 Task: Create a due date automation trigger when advanced on, 2 hours after a card is due add dates with an incomplete due date.
Action: Mouse moved to (1201, 347)
Screenshot: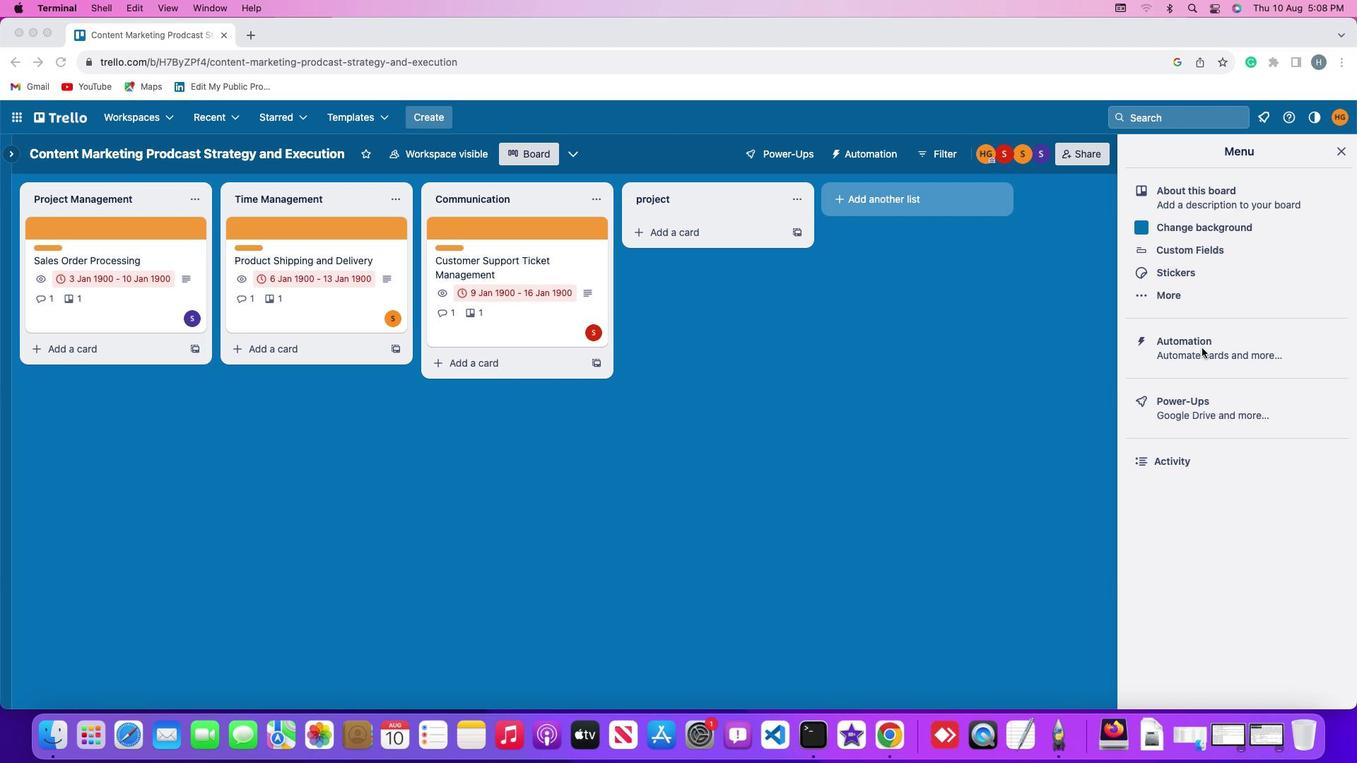 
Action: Mouse pressed left at (1201, 347)
Screenshot: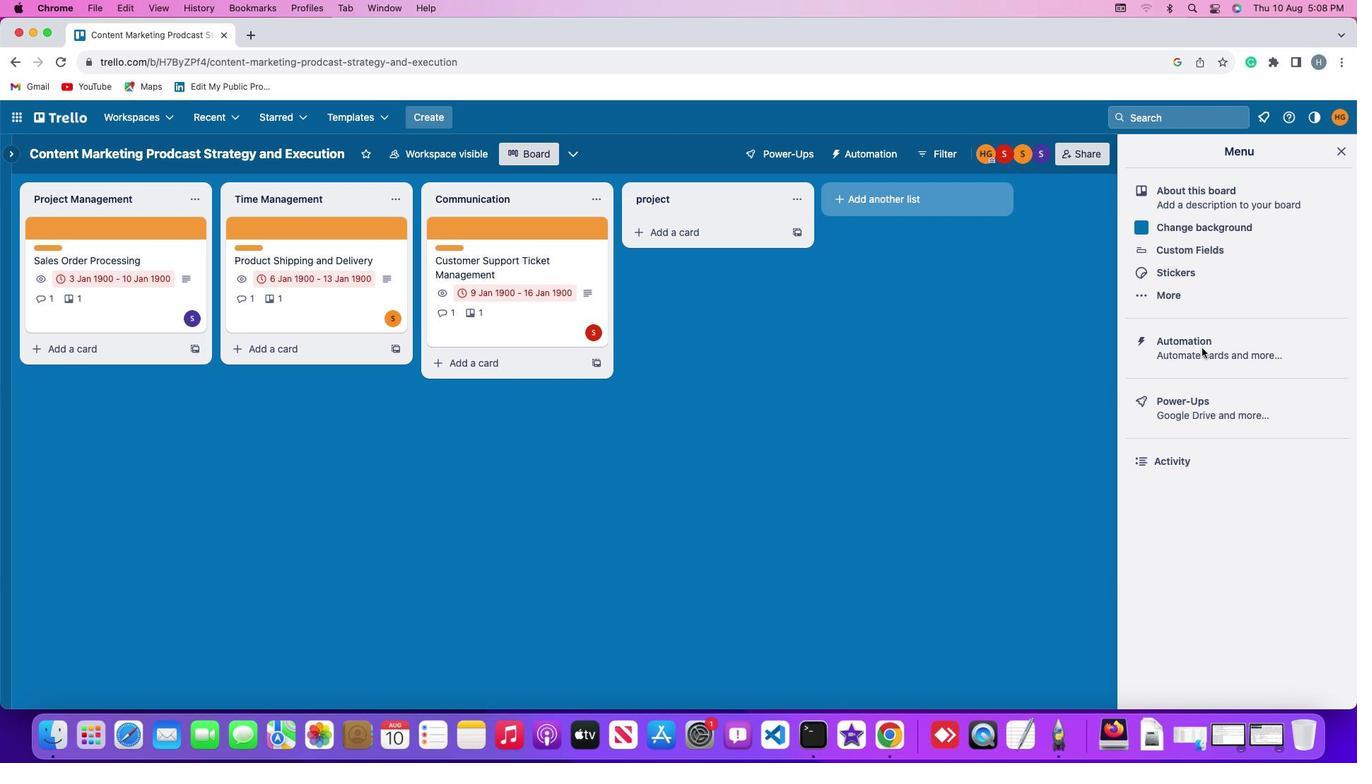 
Action: Mouse pressed left at (1201, 347)
Screenshot: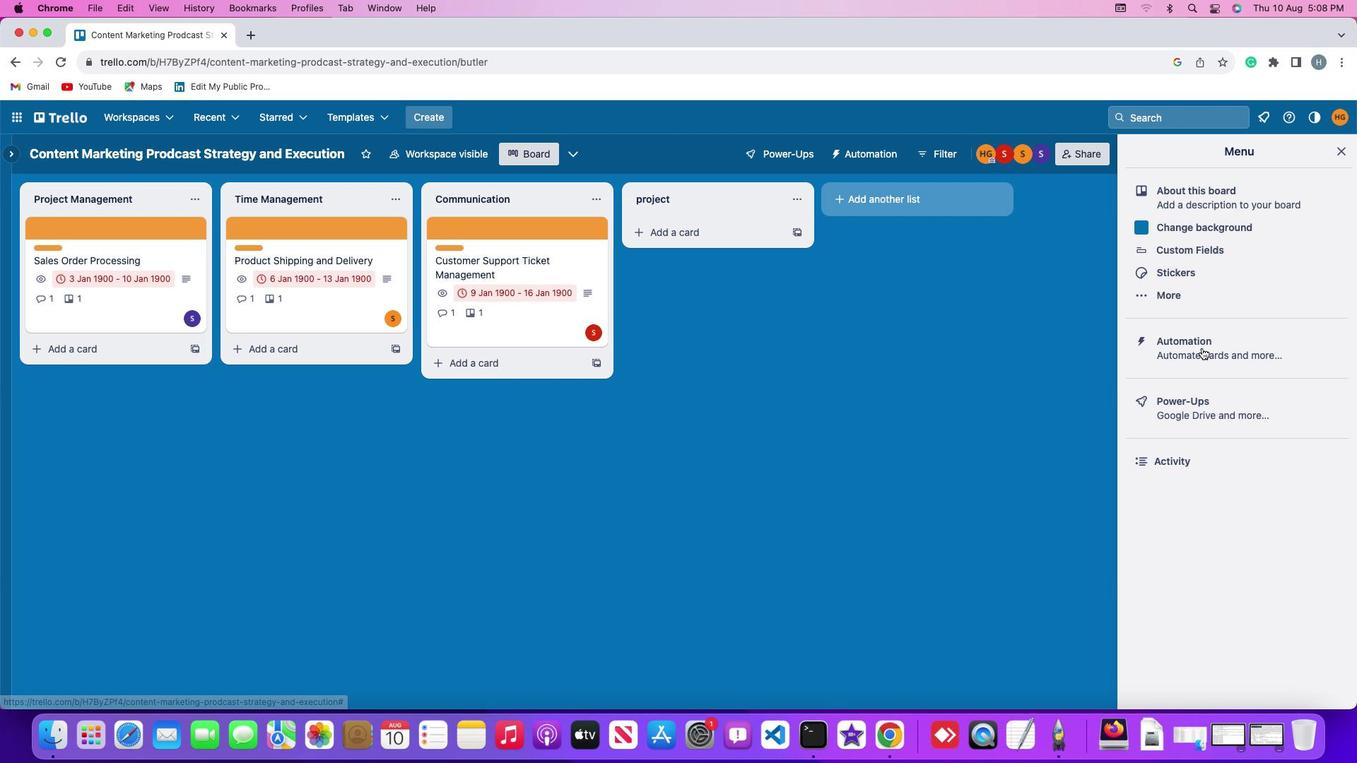 
Action: Mouse moved to (99, 339)
Screenshot: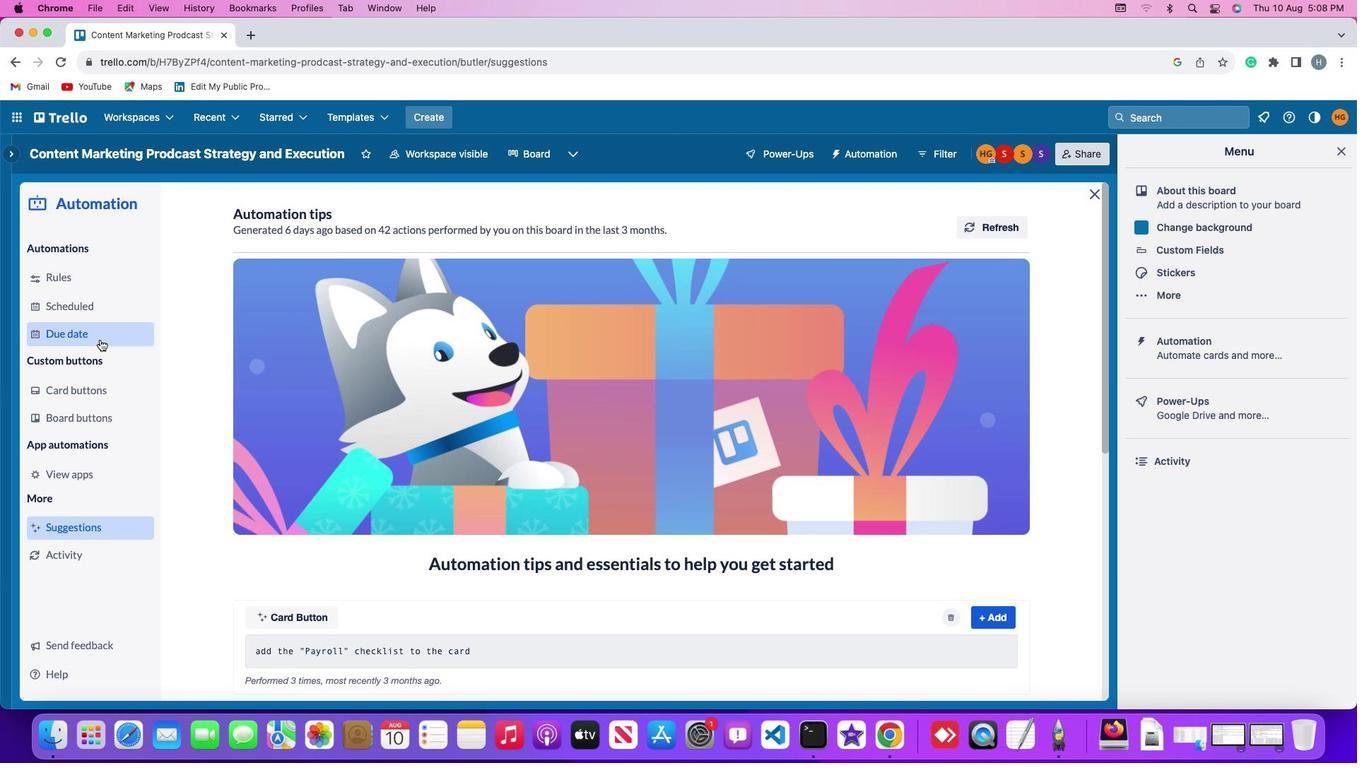 
Action: Mouse pressed left at (99, 339)
Screenshot: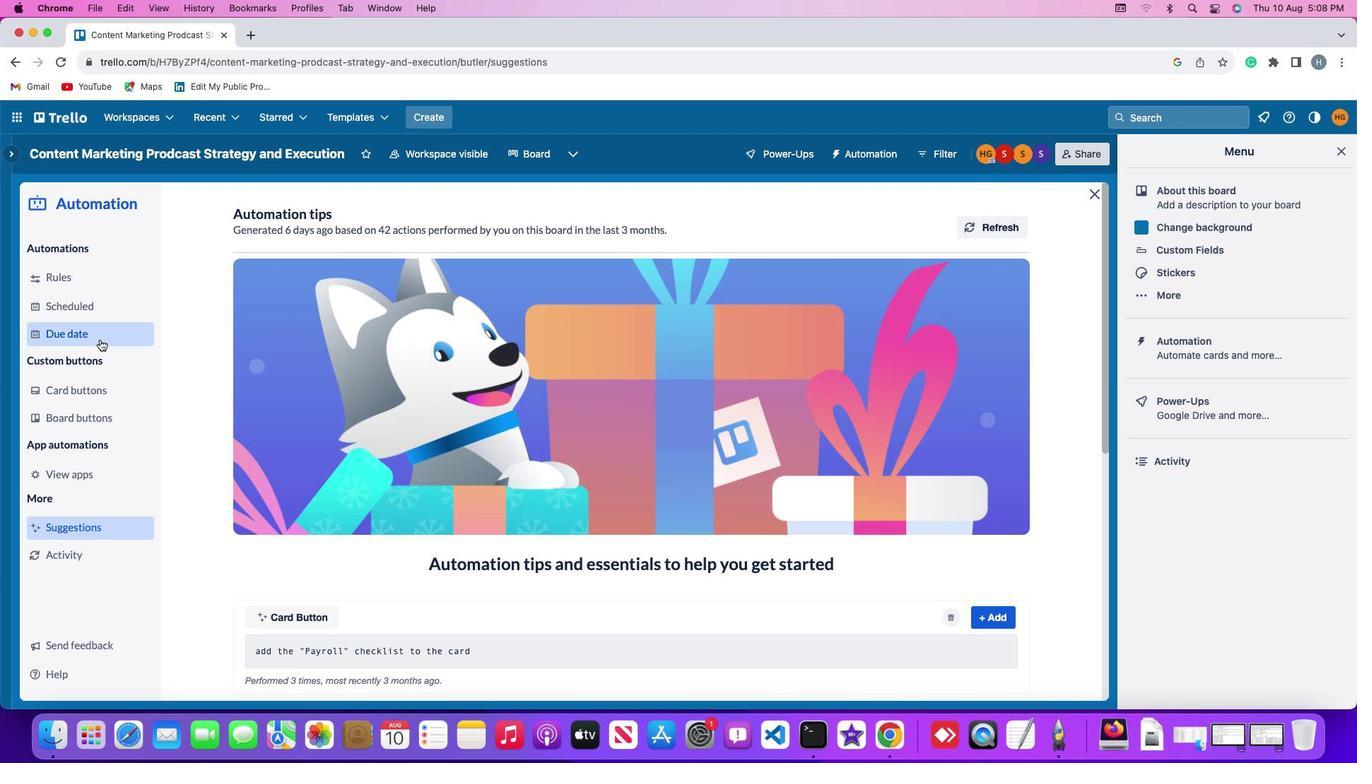 
Action: Mouse moved to (926, 219)
Screenshot: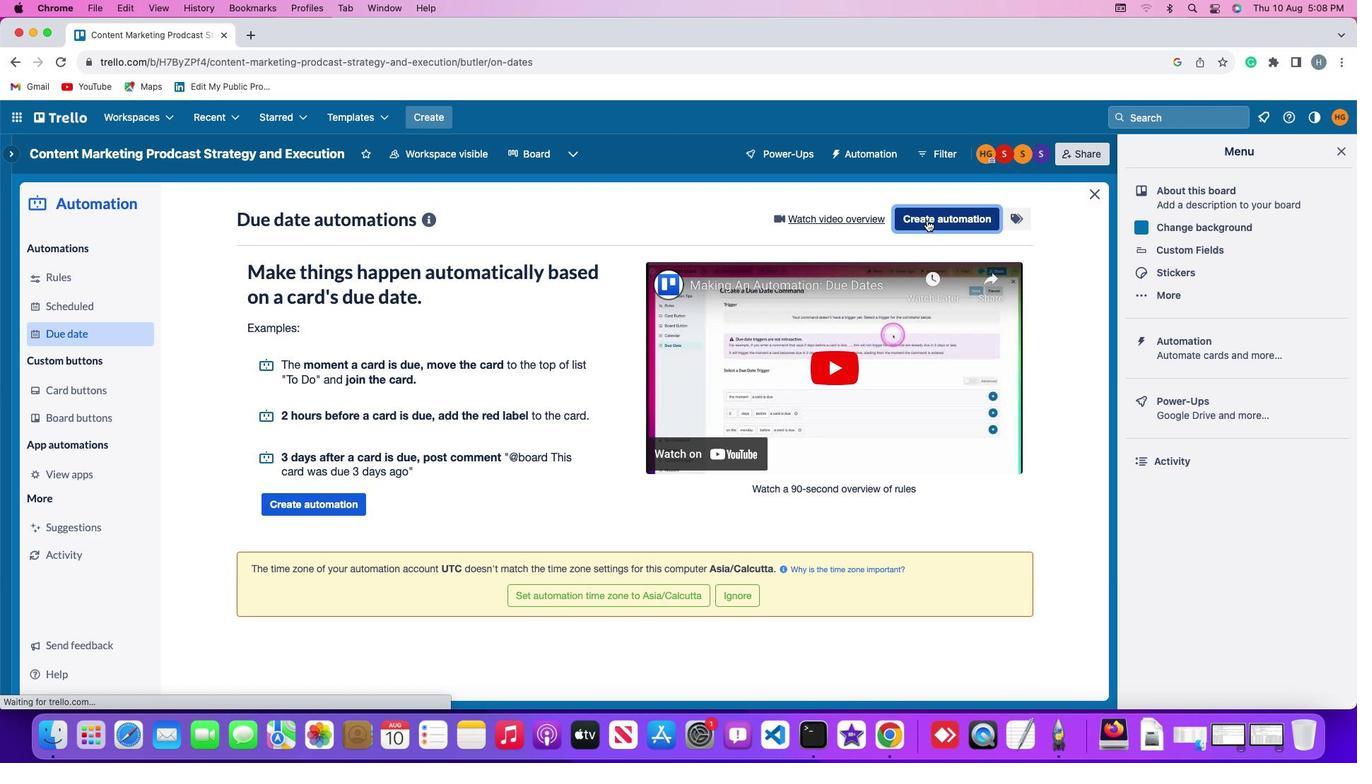
Action: Mouse pressed left at (926, 219)
Screenshot: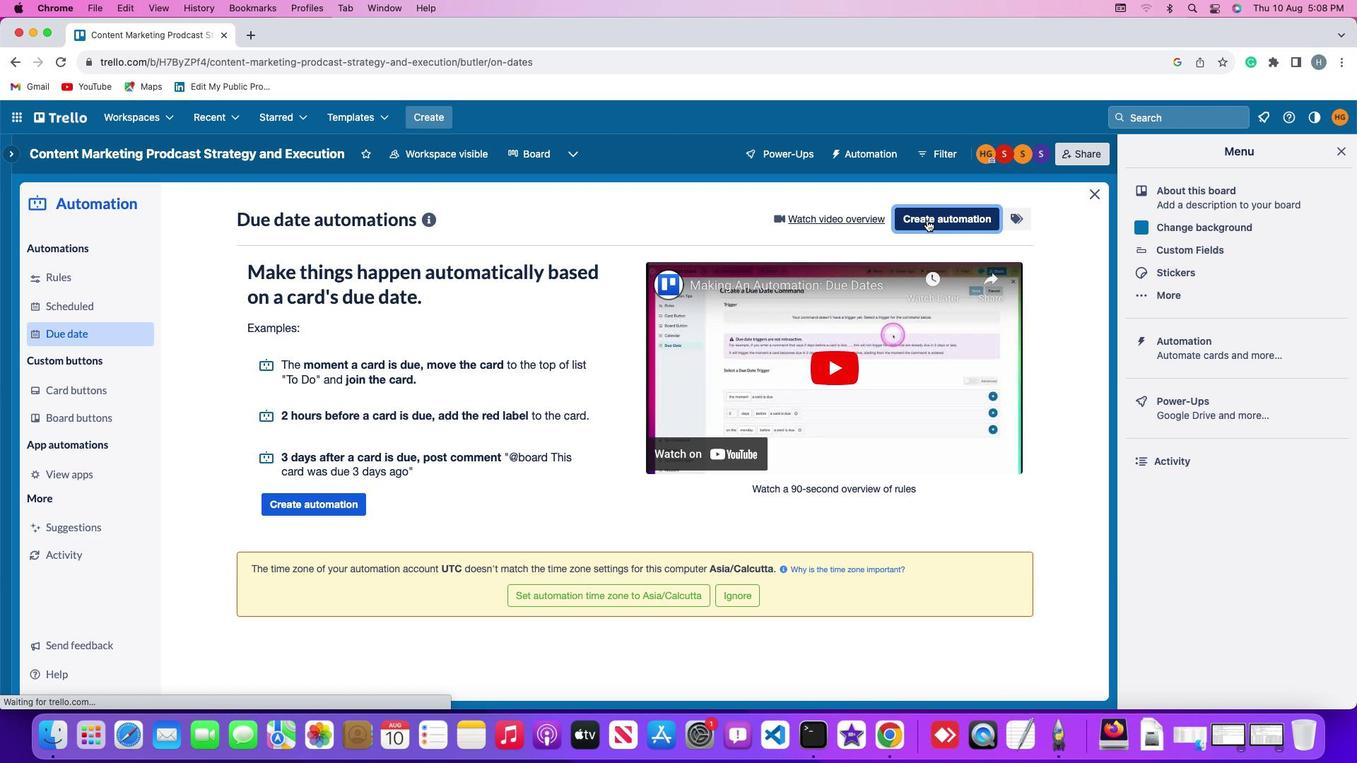 
Action: Mouse moved to (263, 352)
Screenshot: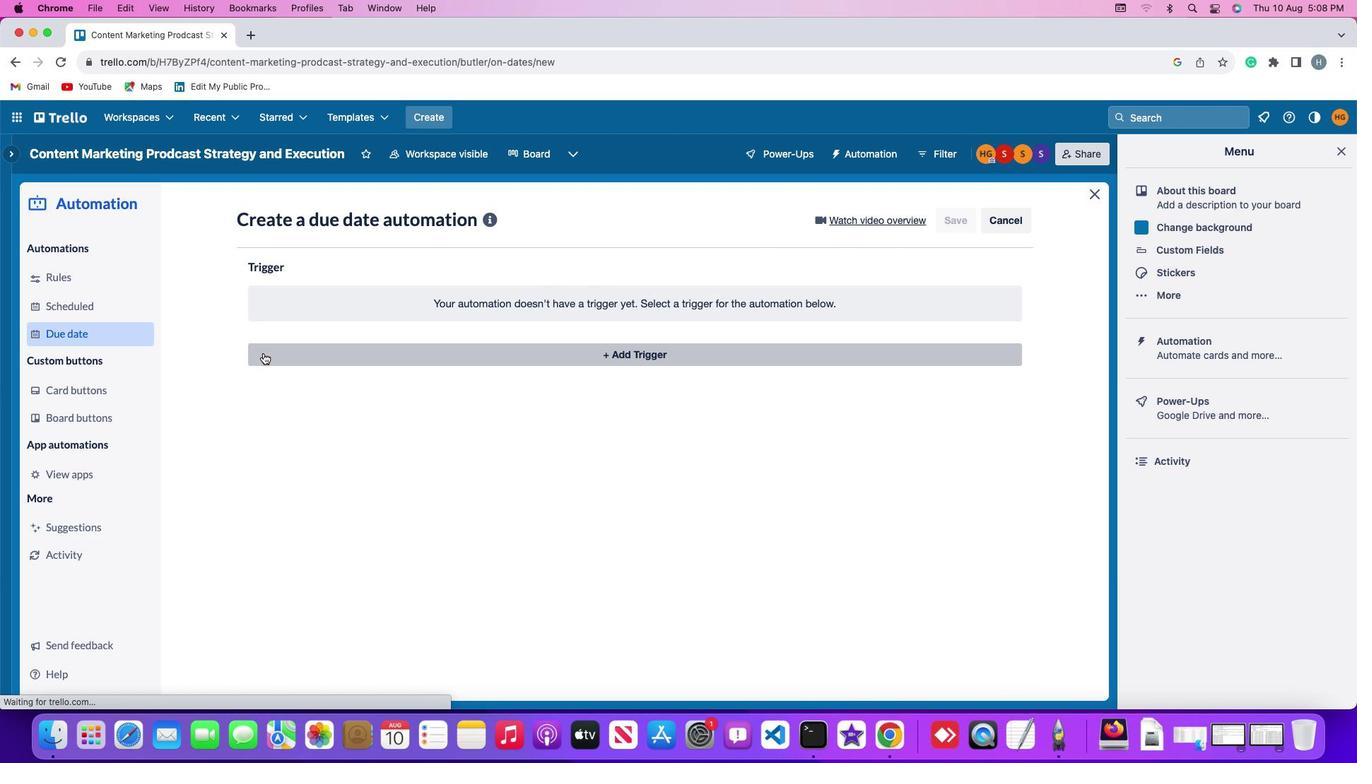 
Action: Mouse pressed left at (263, 352)
Screenshot: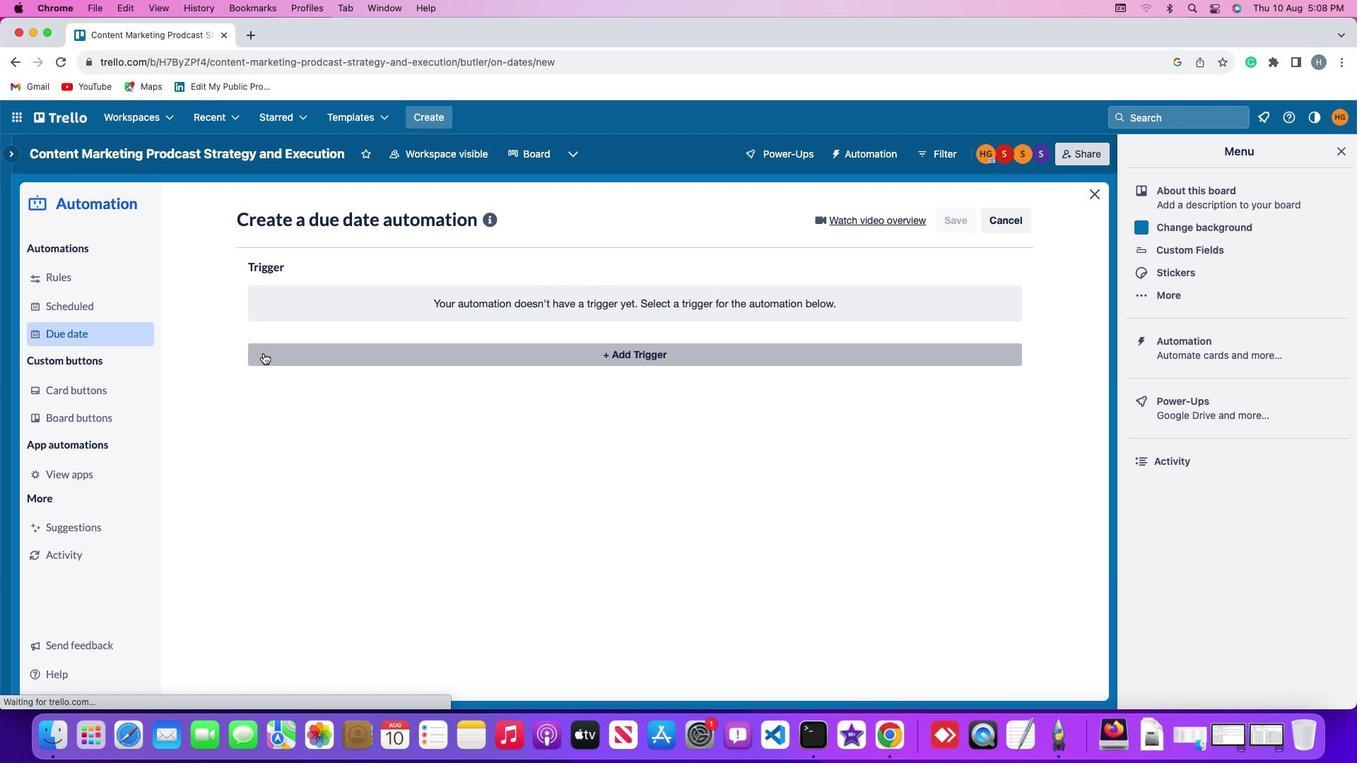 
Action: Mouse moved to (277, 570)
Screenshot: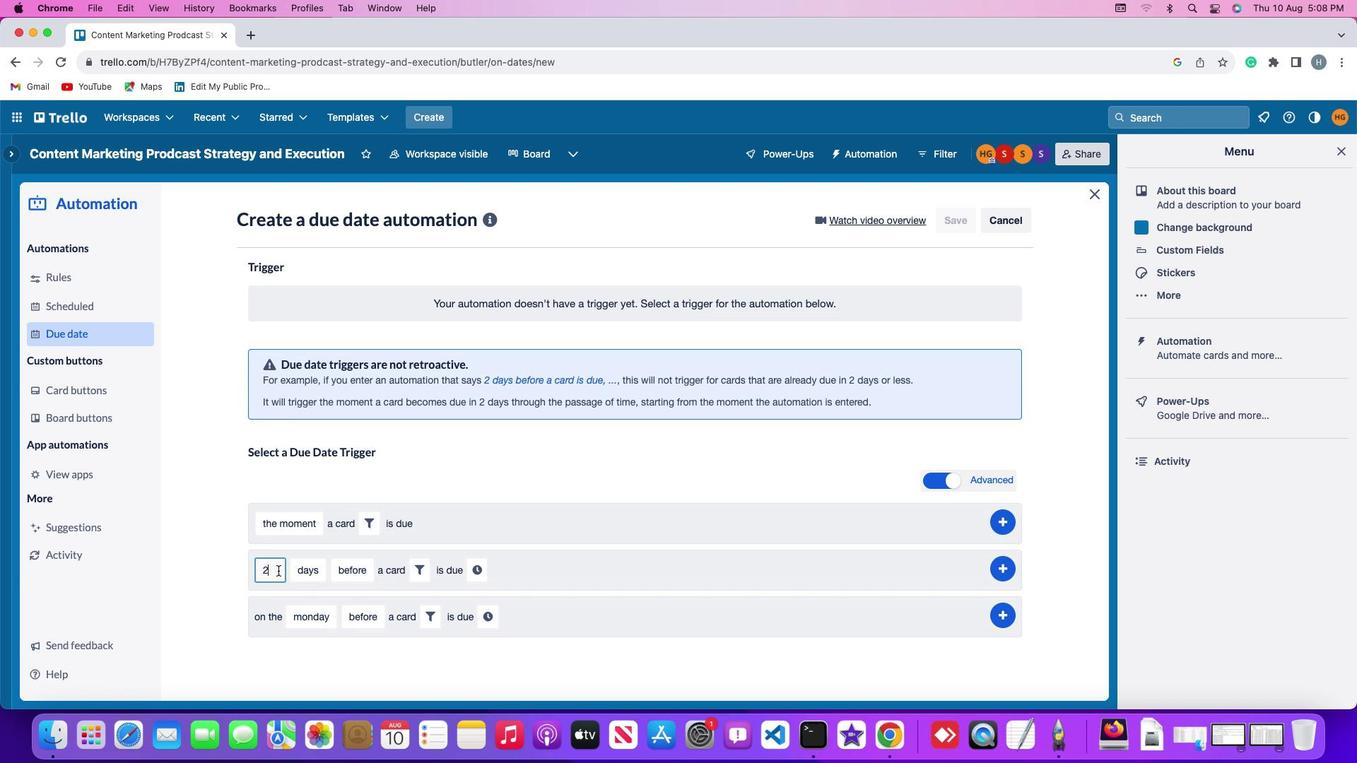 
Action: Mouse pressed left at (277, 570)
Screenshot: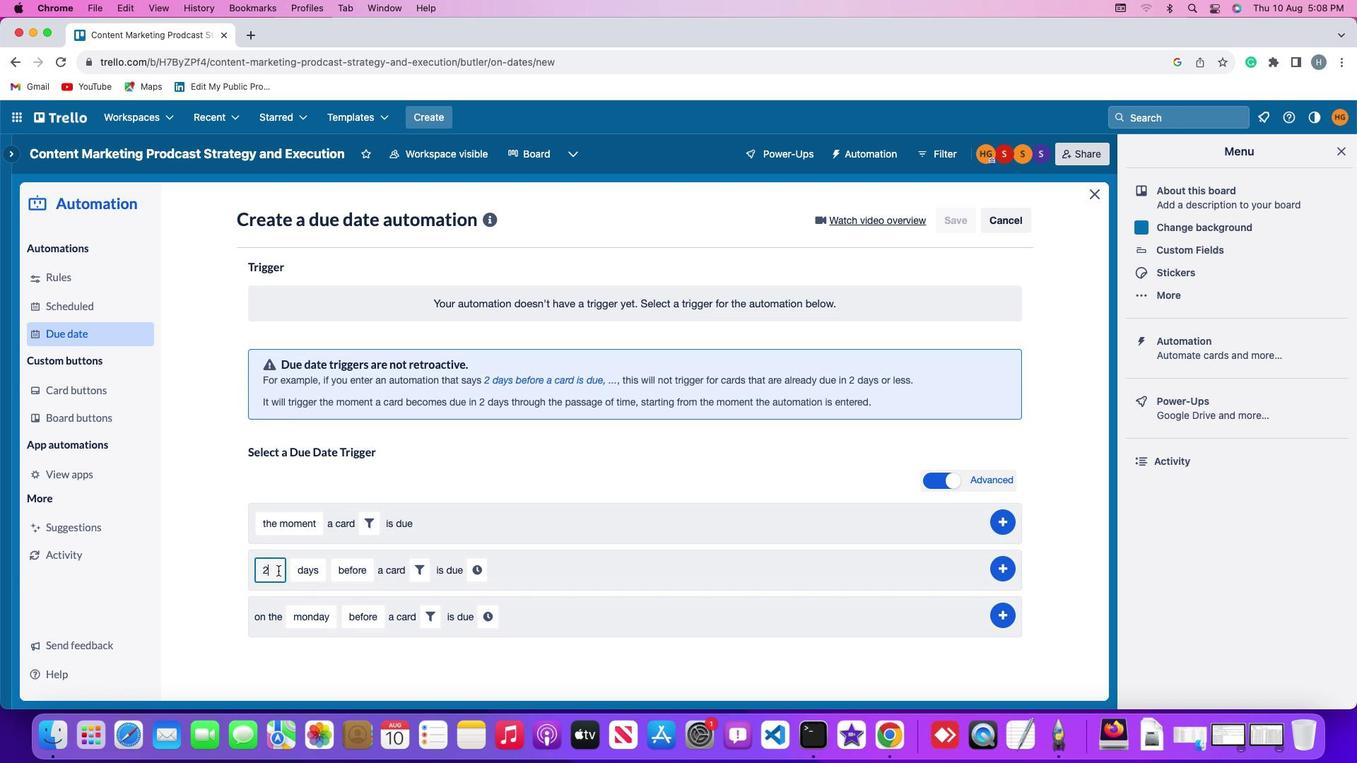 
Action: Key pressed Key.backspace
Screenshot: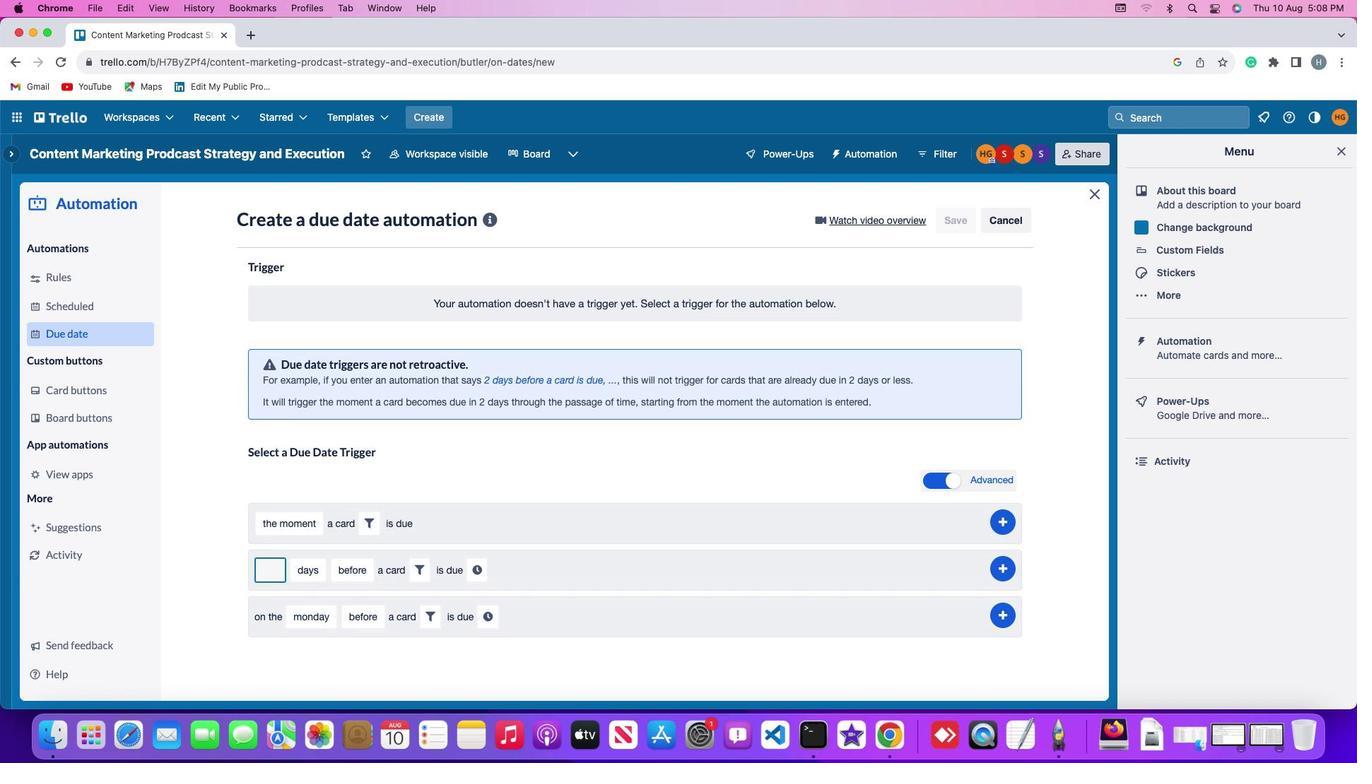 
Action: Mouse moved to (279, 570)
Screenshot: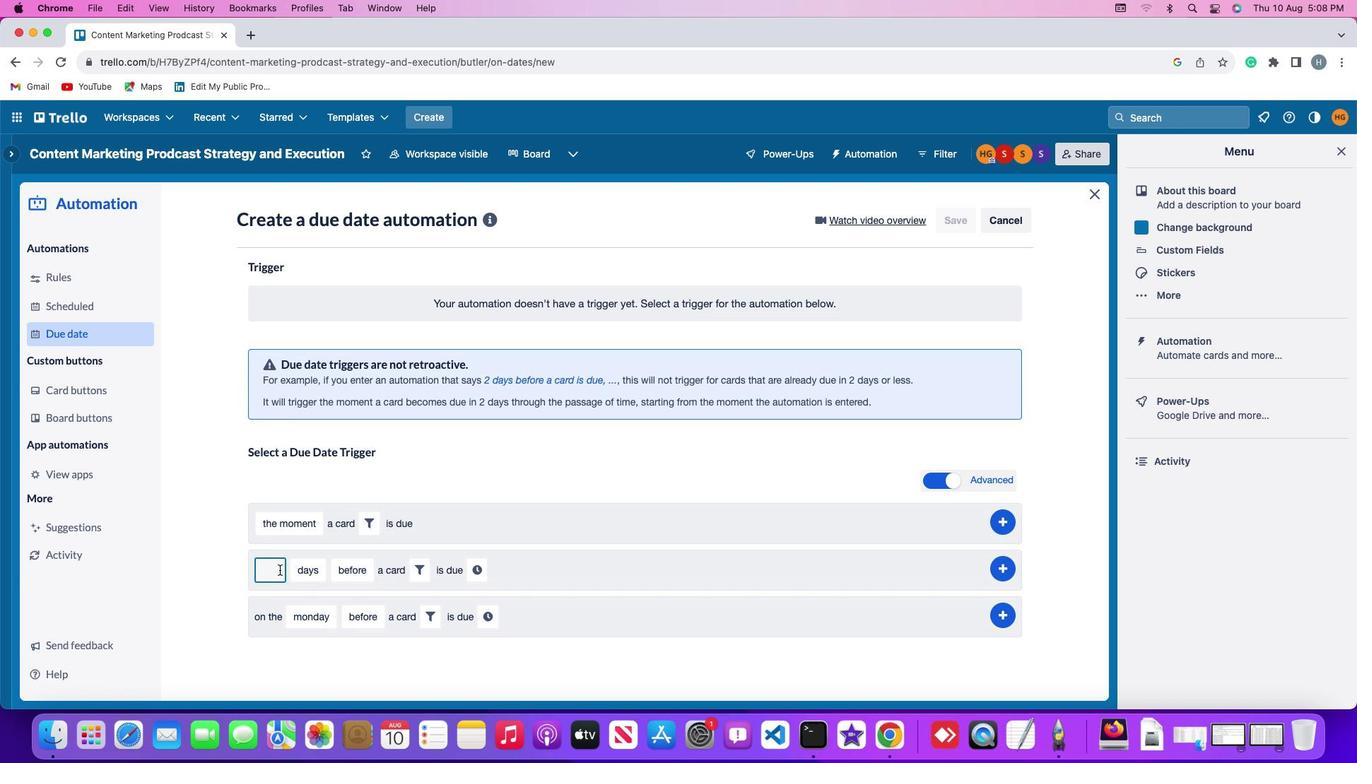 
Action: Key pressed '2'
Screenshot: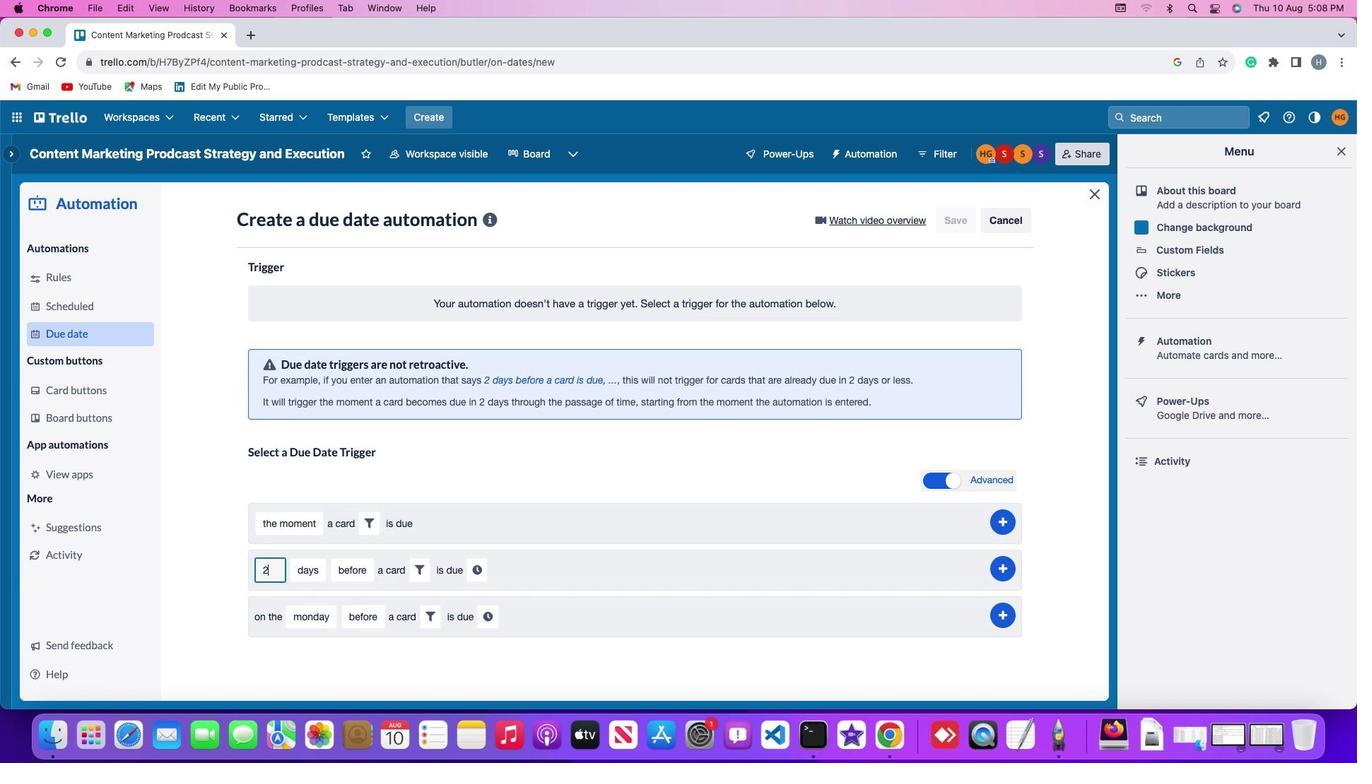 
Action: Mouse moved to (315, 568)
Screenshot: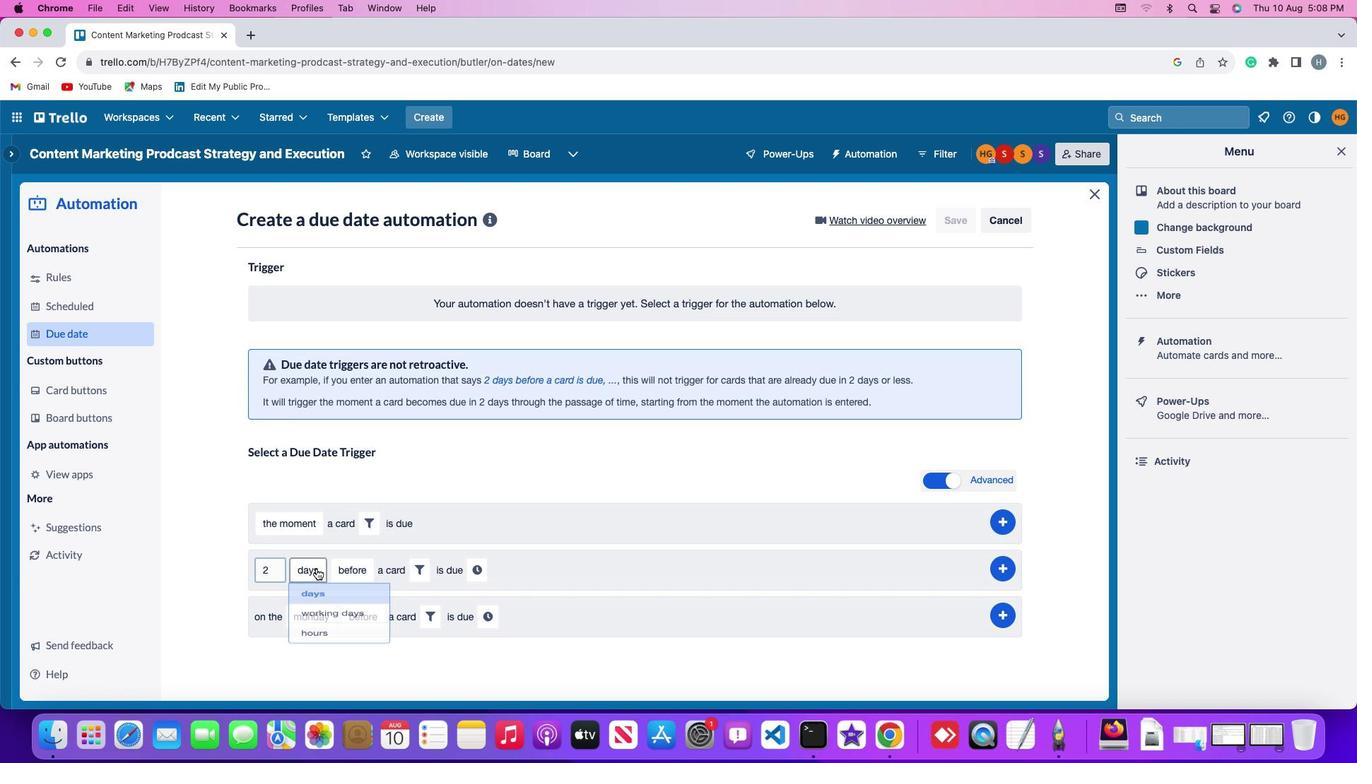
Action: Mouse pressed left at (315, 568)
Screenshot: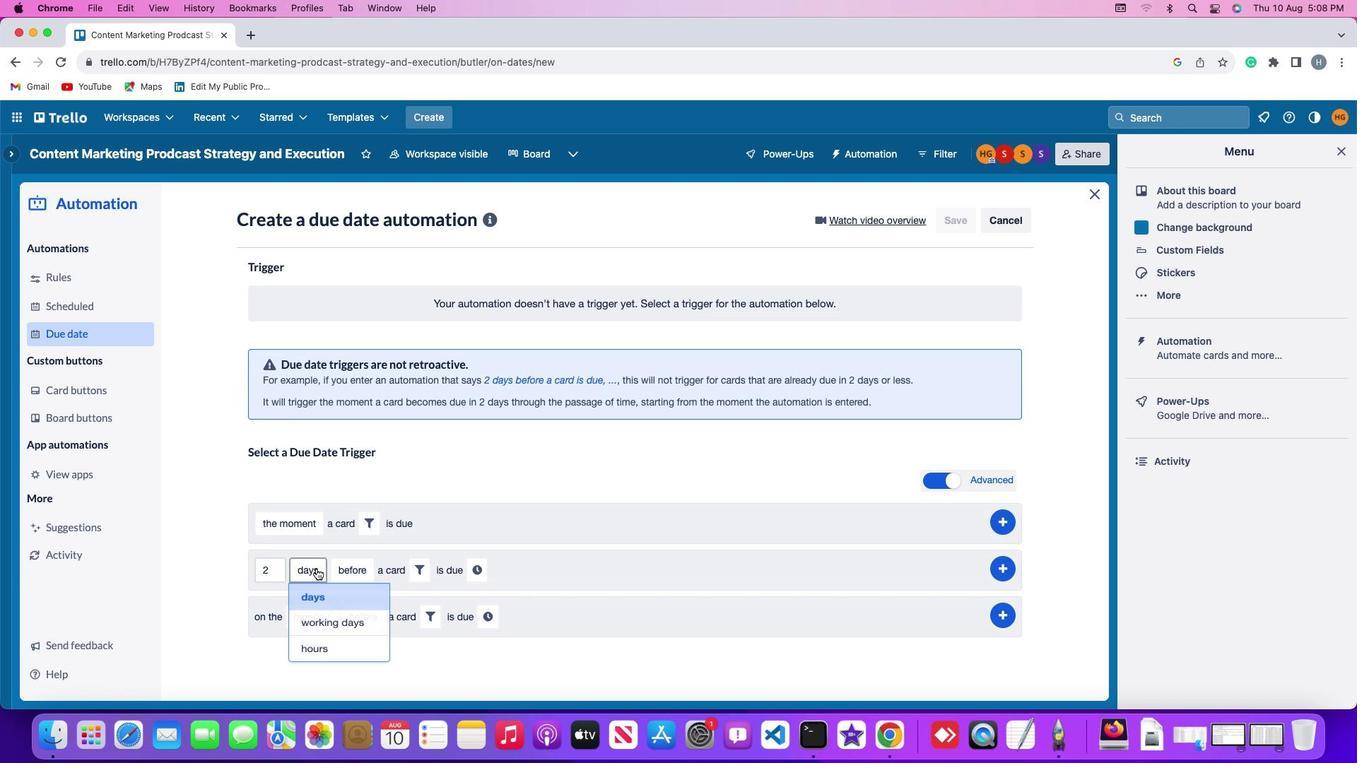 
Action: Mouse moved to (311, 647)
Screenshot: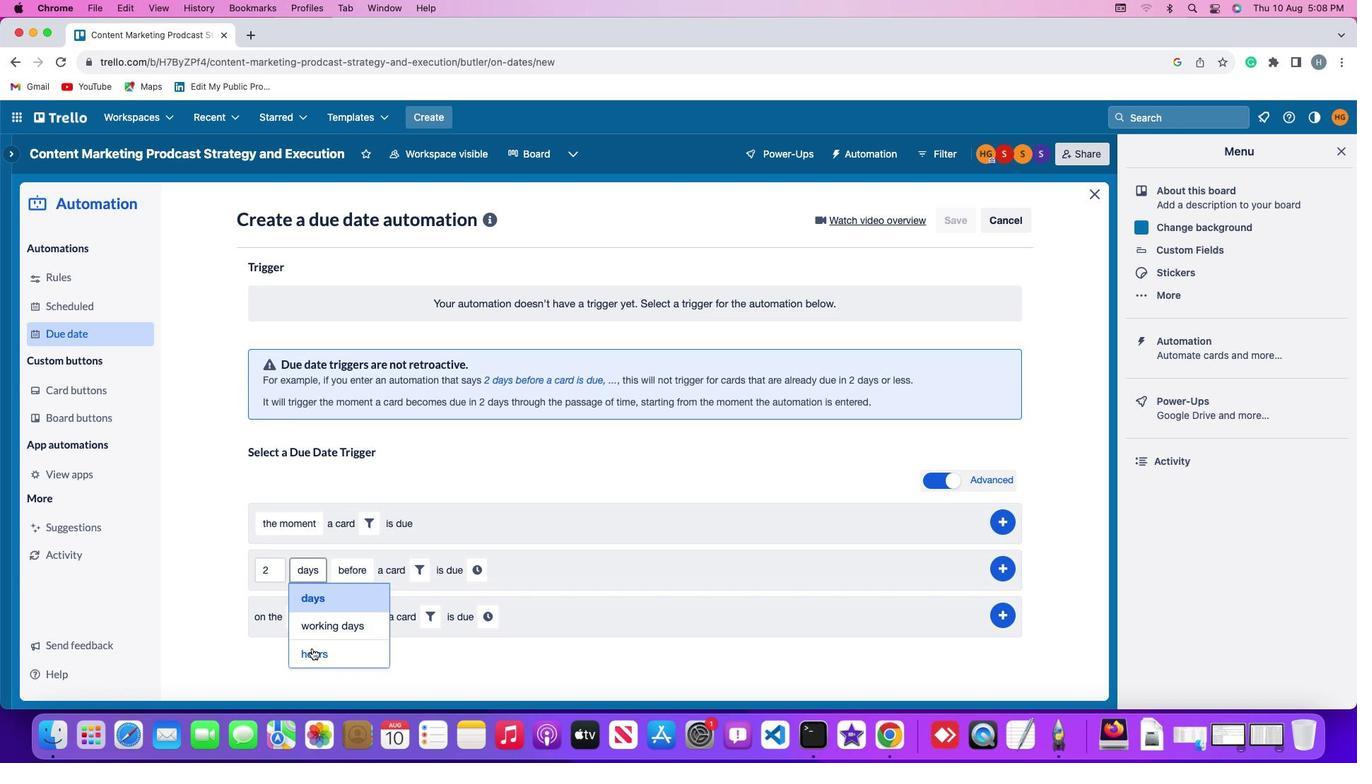 
Action: Mouse pressed left at (311, 647)
Screenshot: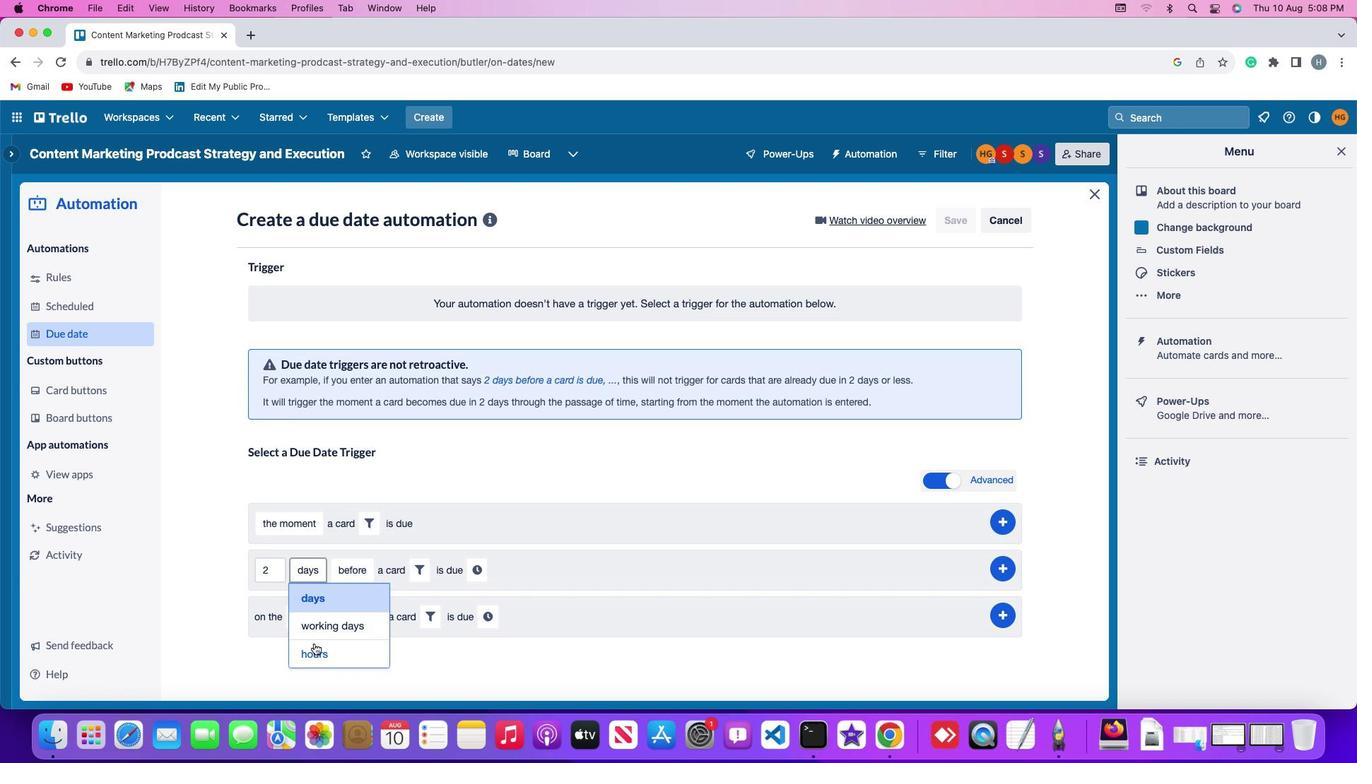 
Action: Mouse moved to (354, 575)
Screenshot: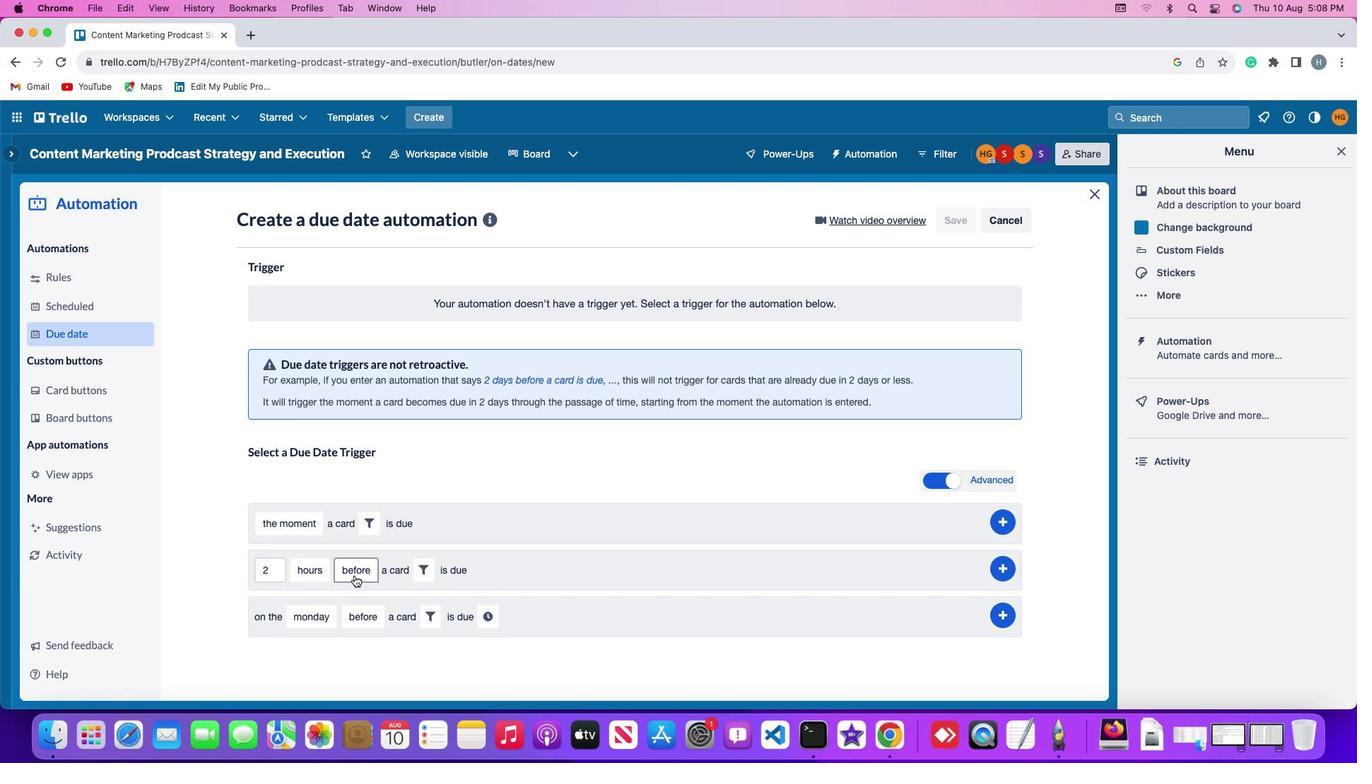 
Action: Mouse pressed left at (354, 575)
Screenshot: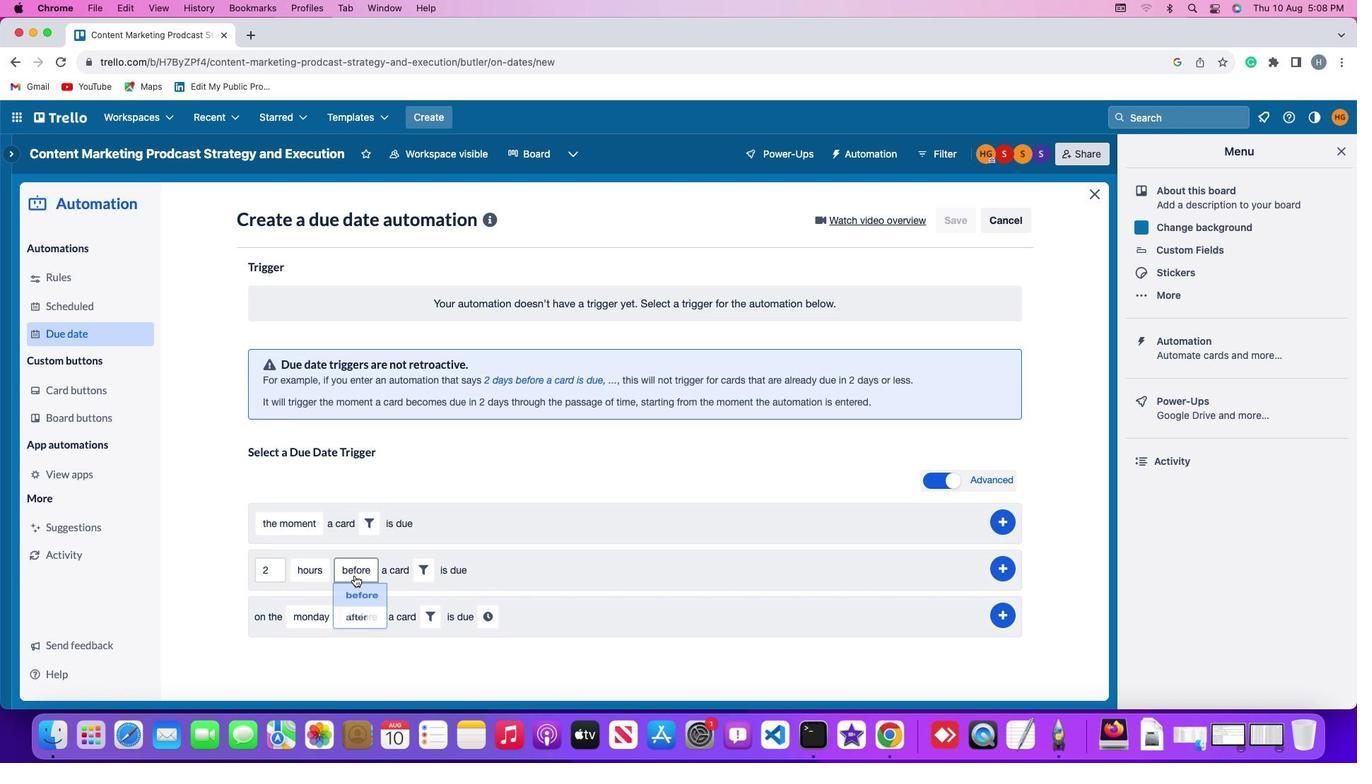 
Action: Mouse moved to (355, 626)
Screenshot: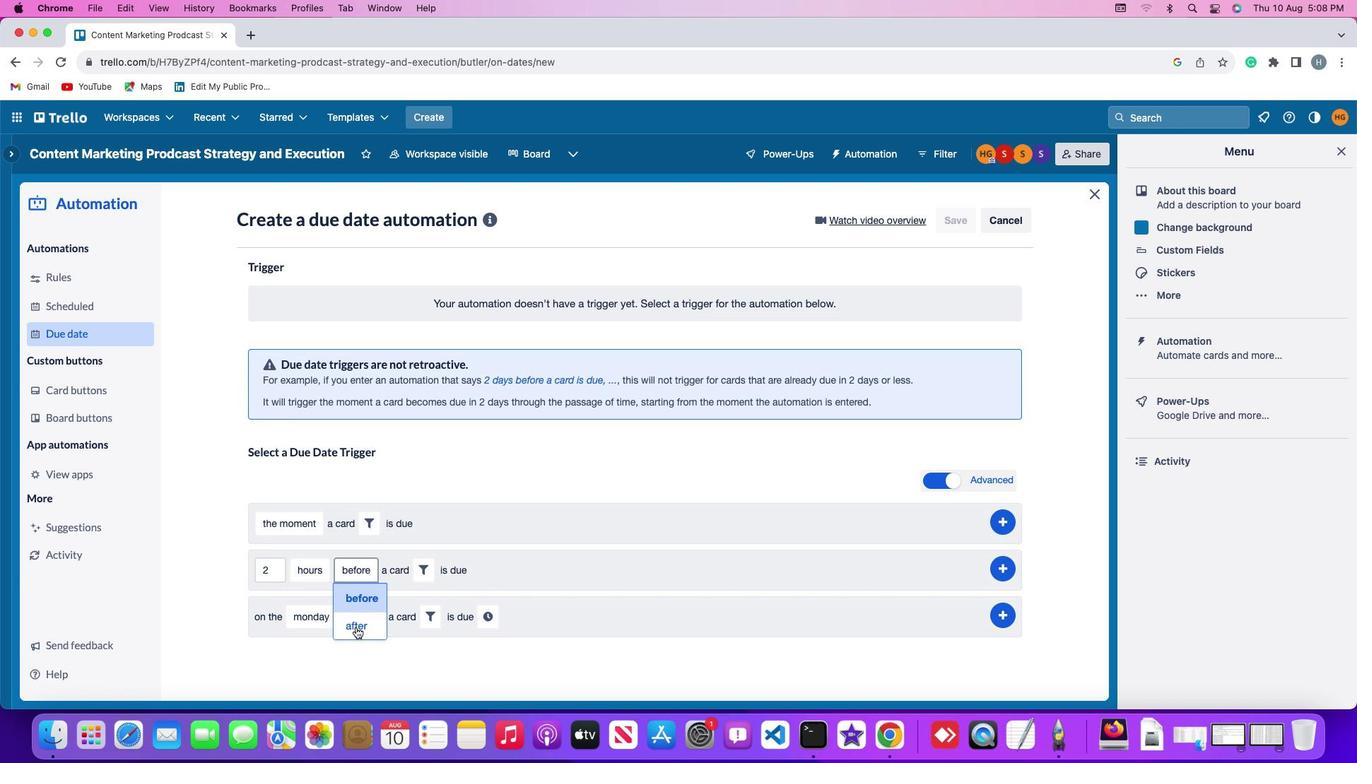 
Action: Mouse pressed left at (355, 626)
Screenshot: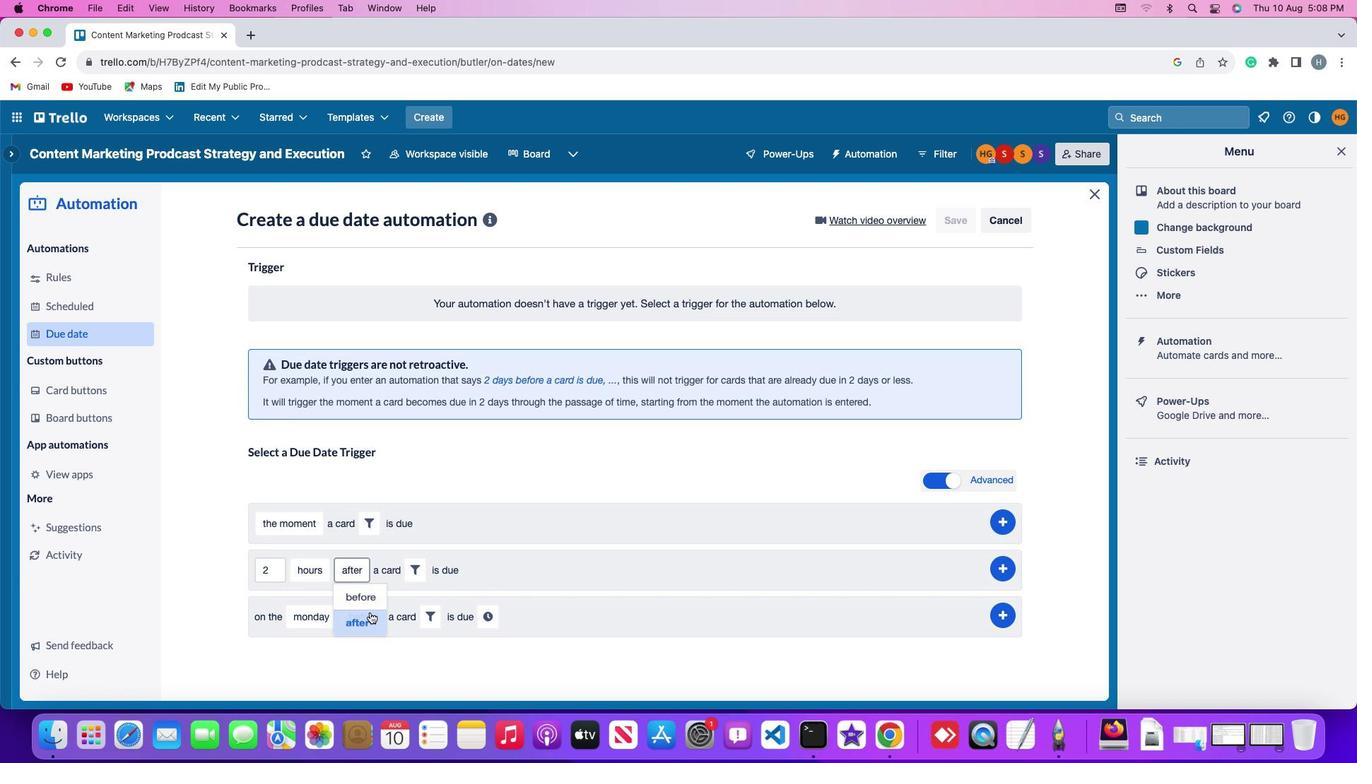 
Action: Mouse moved to (417, 570)
Screenshot: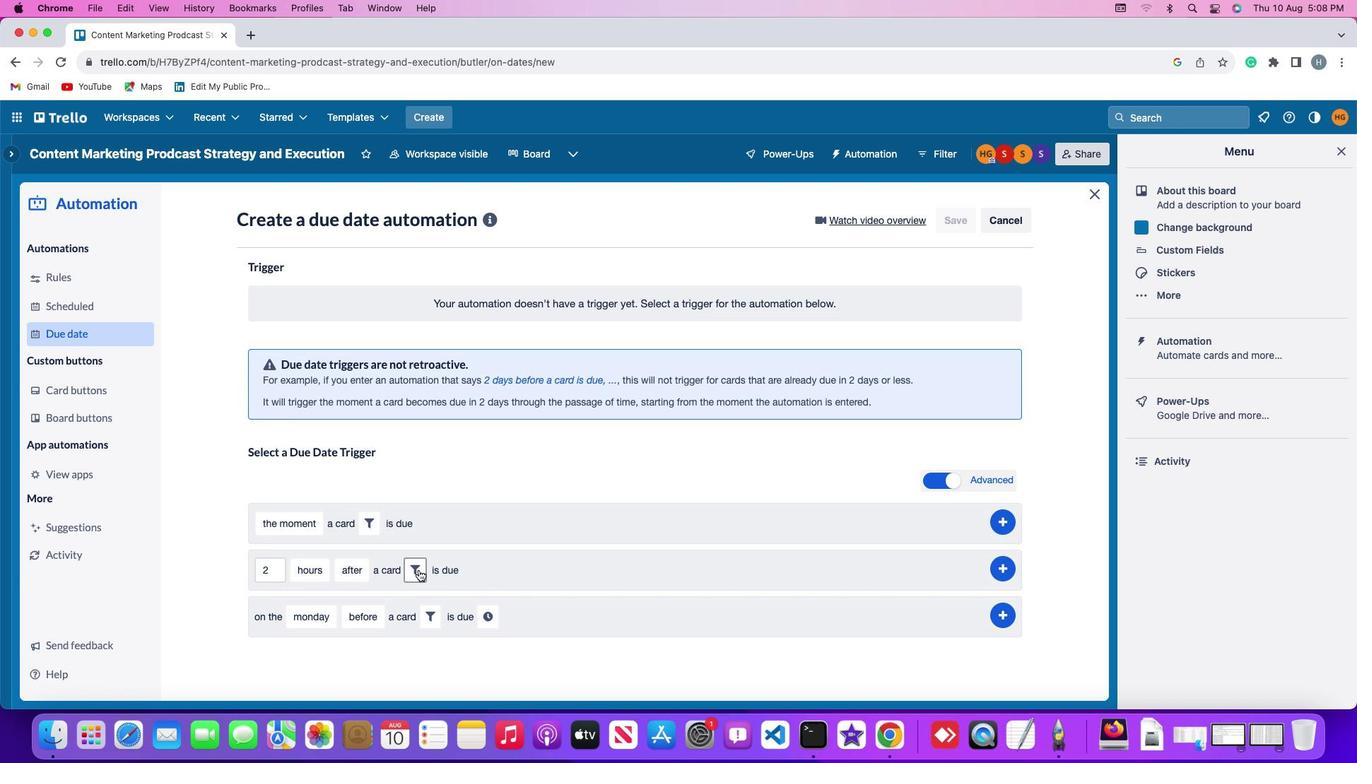 
Action: Mouse pressed left at (417, 570)
Screenshot: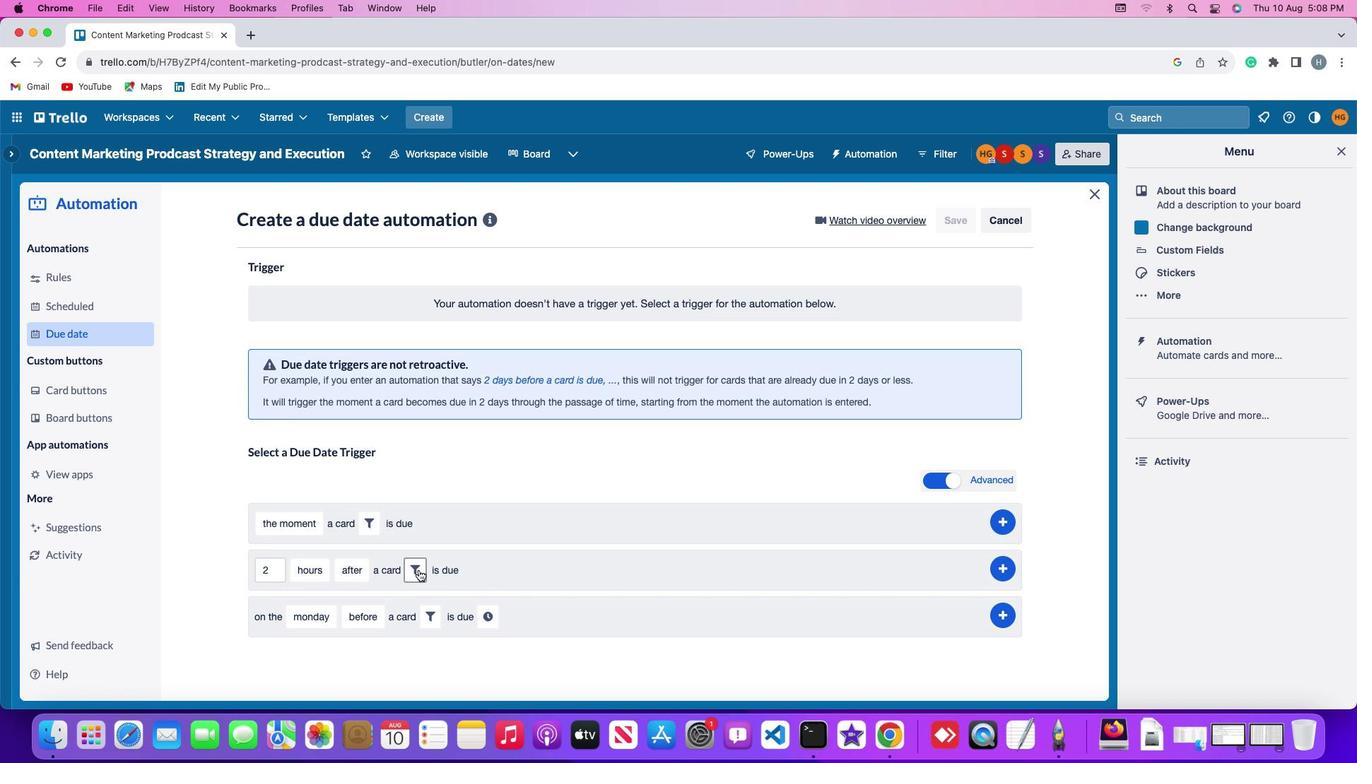
Action: Mouse moved to (502, 613)
Screenshot: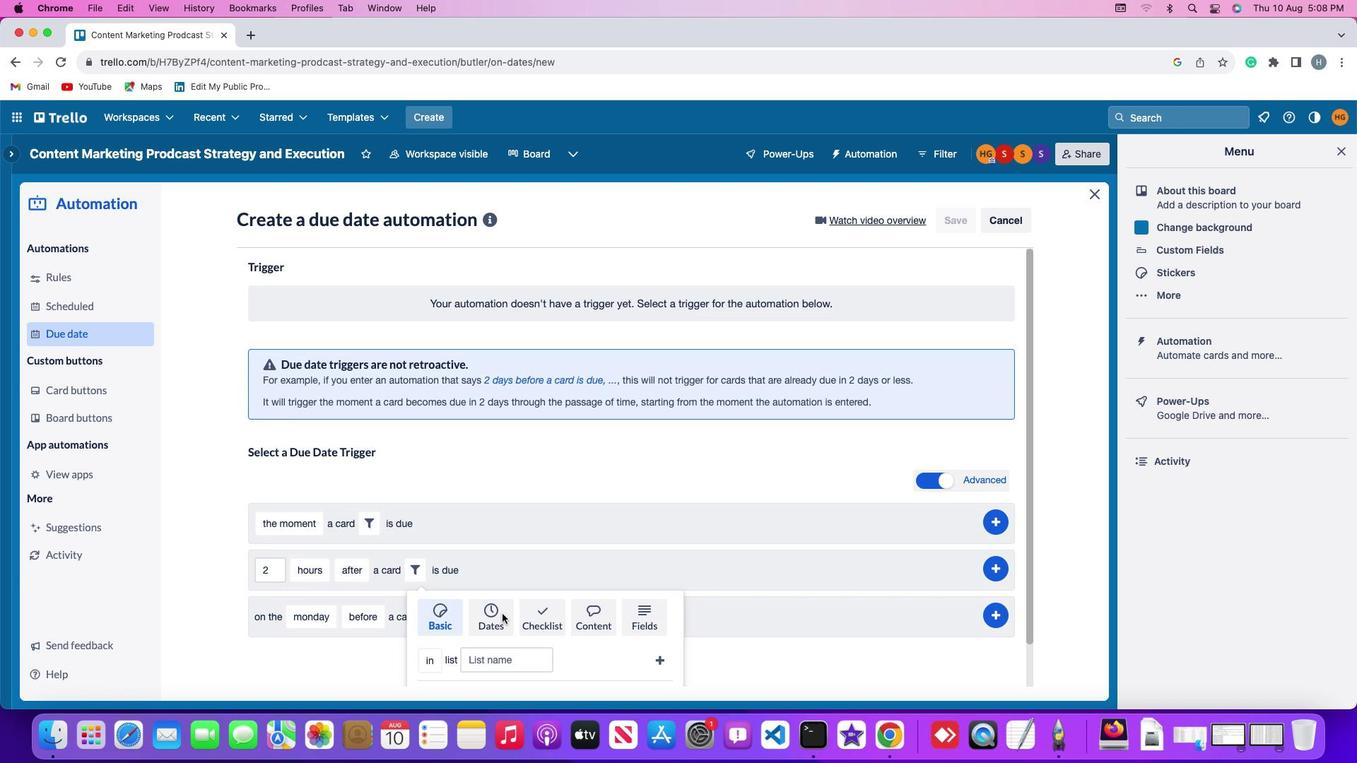
Action: Mouse pressed left at (502, 613)
Screenshot: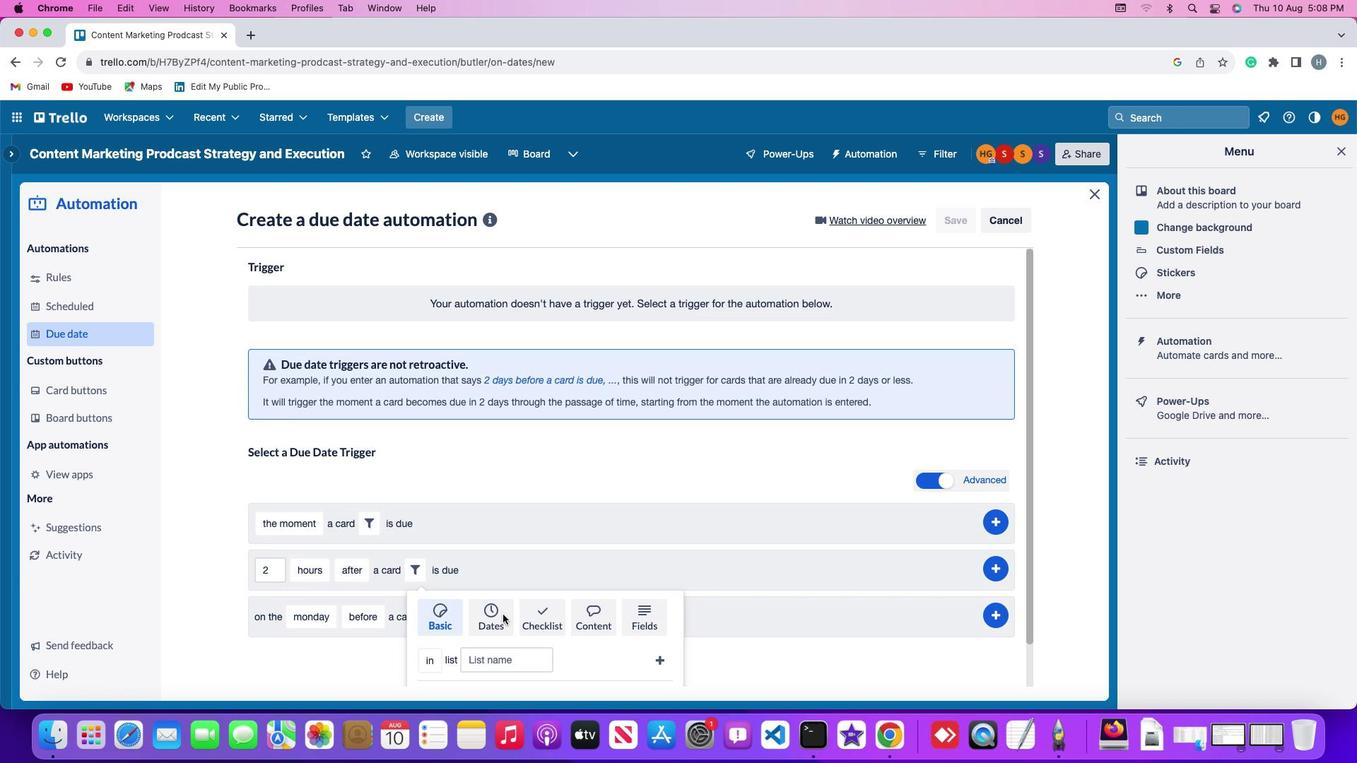 
Action: Mouse moved to (439, 659)
Screenshot: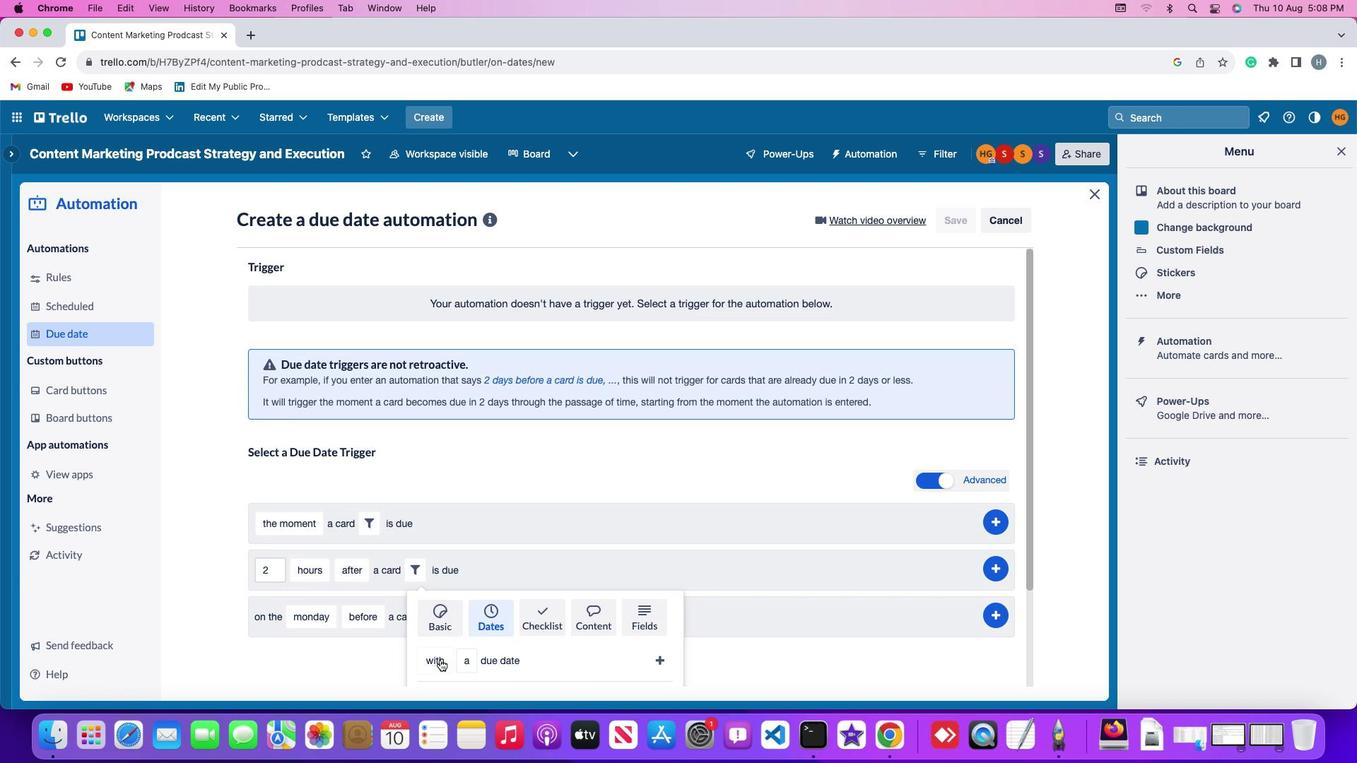 
Action: Mouse pressed left at (439, 659)
Screenshot: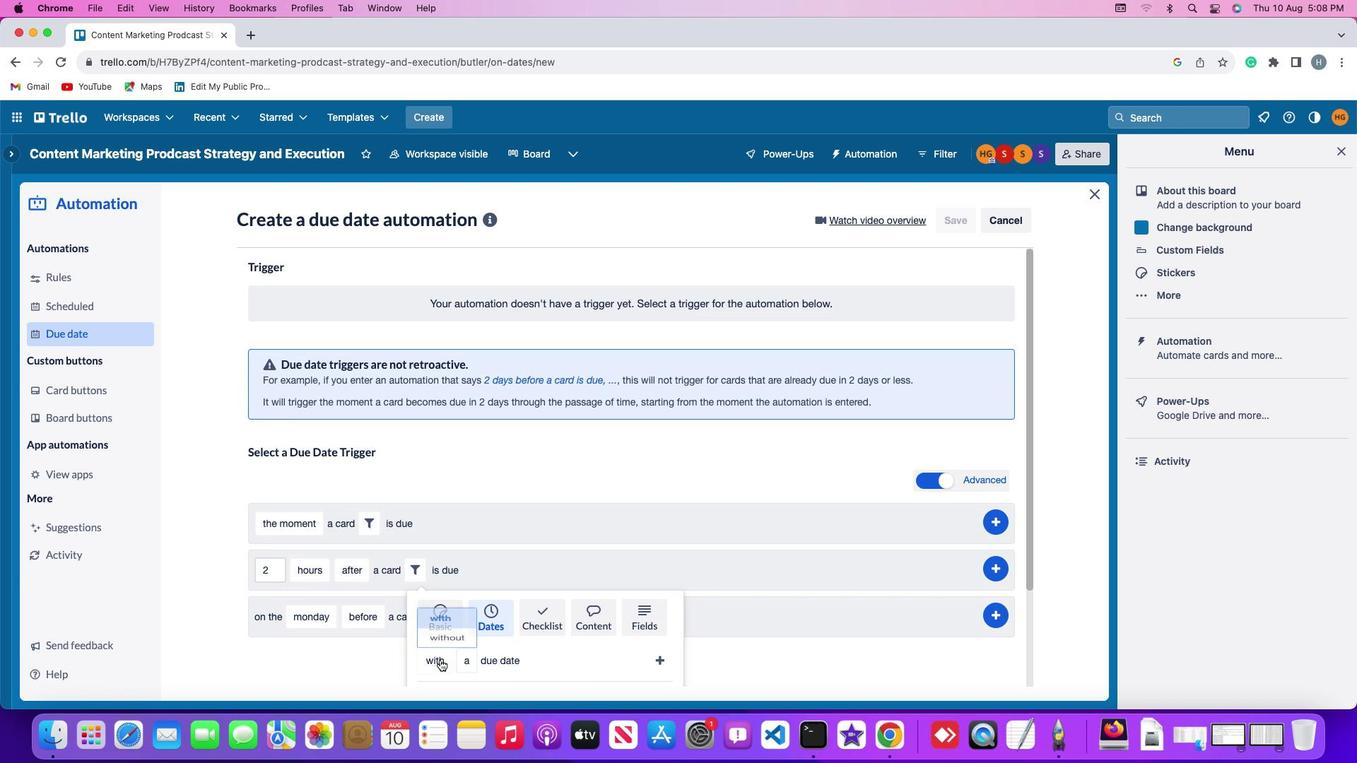 
Action: Mouse moved to (450, 610)
Screenshot: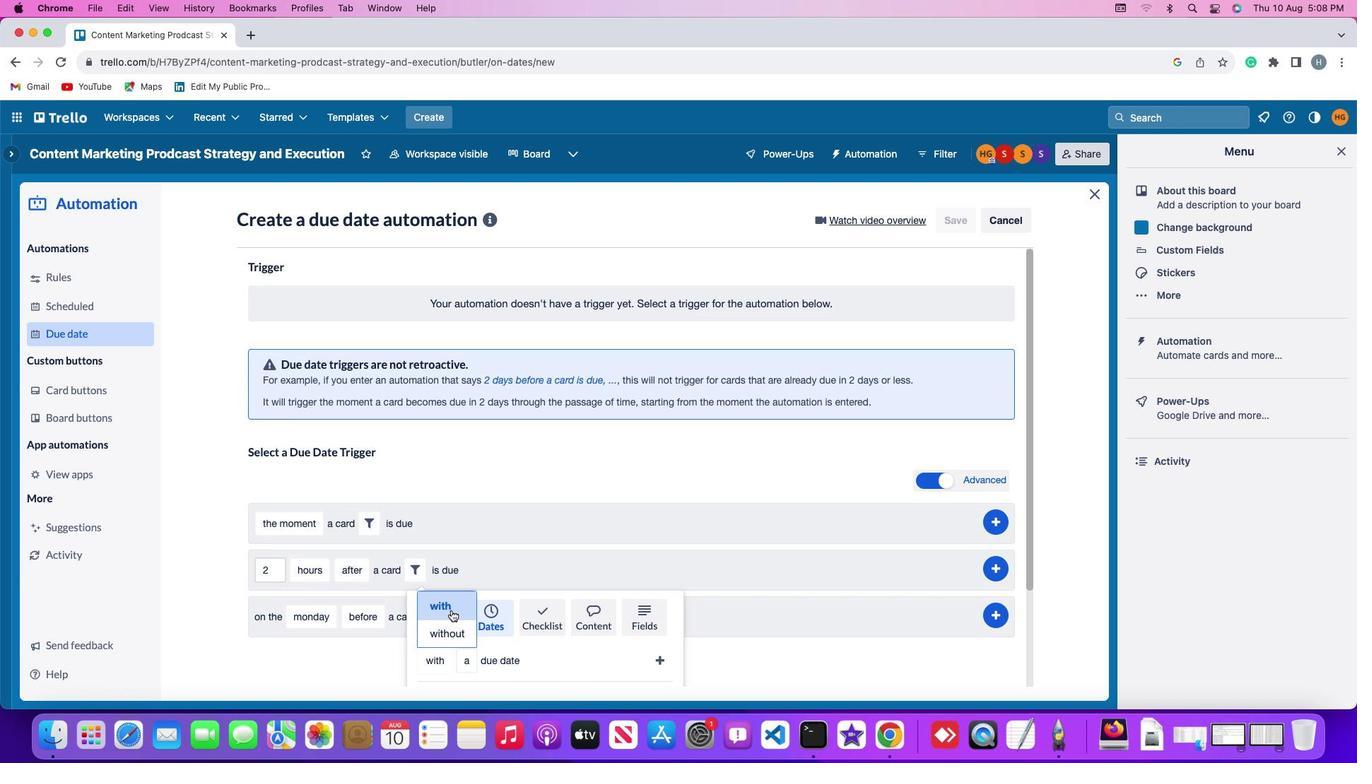 
Action: Mouse pressed left at (450, 610)
Screenshot: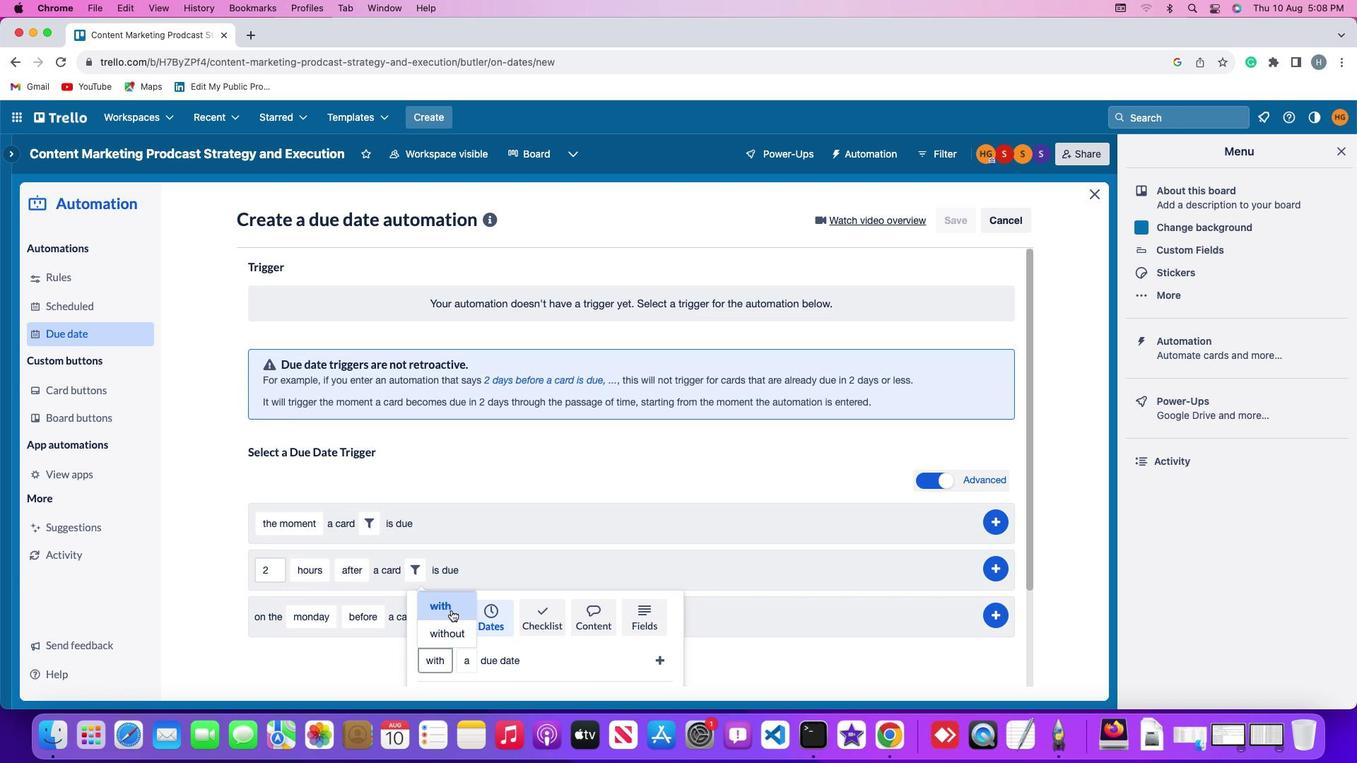 
Action: Mouse moved to (471, 657)
Screenshot: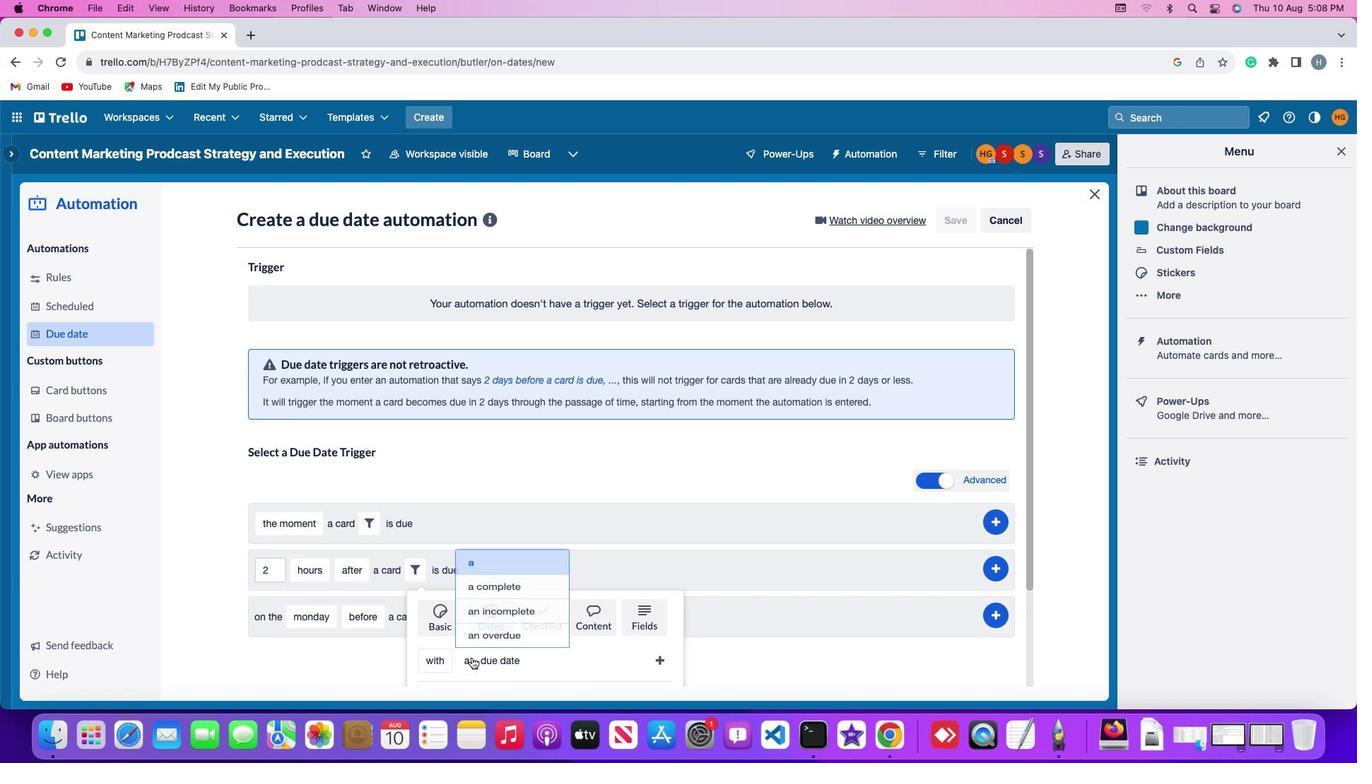
Action: Mouse pressed left at (471, 657)
Screenshot: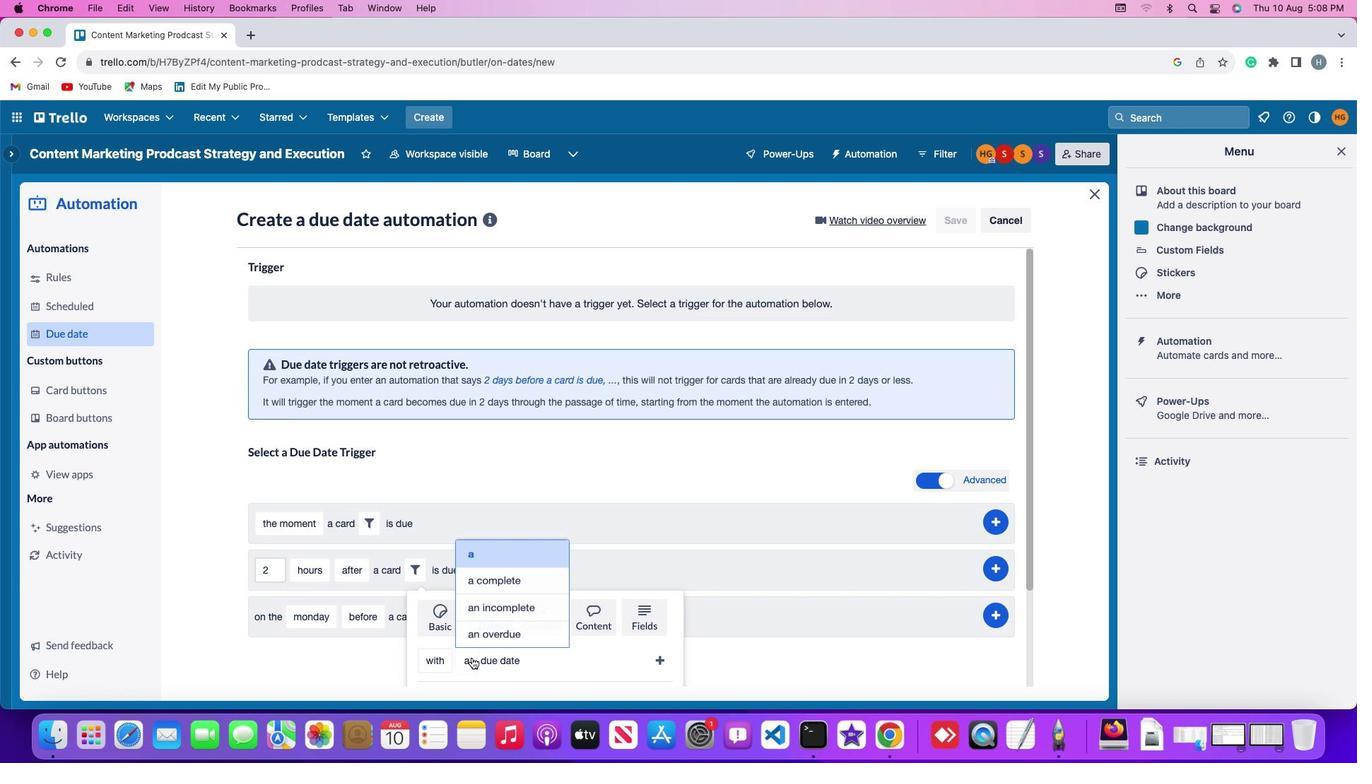 
Action: Mouse moved to (500, 606)
Screenshot: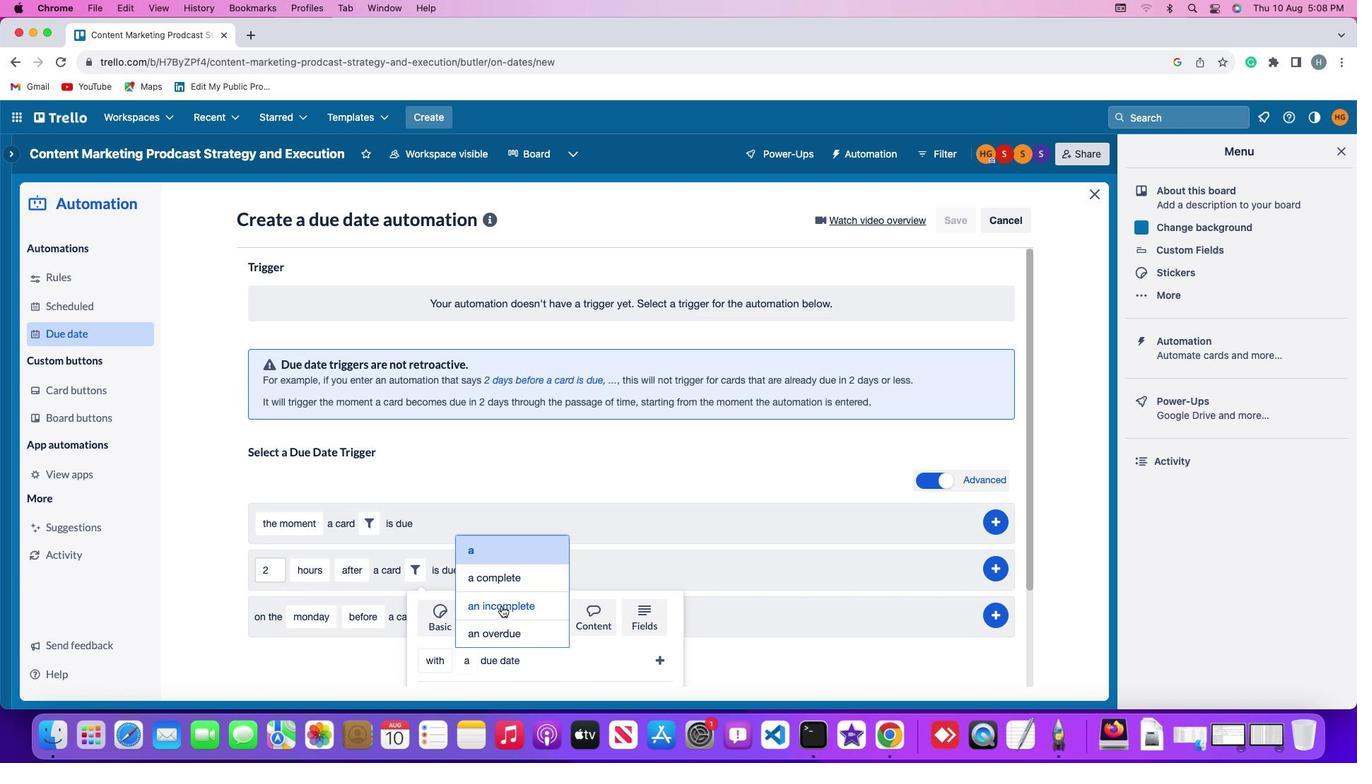 
Action: Mouse pressed left at (500, 606)
Screenshot: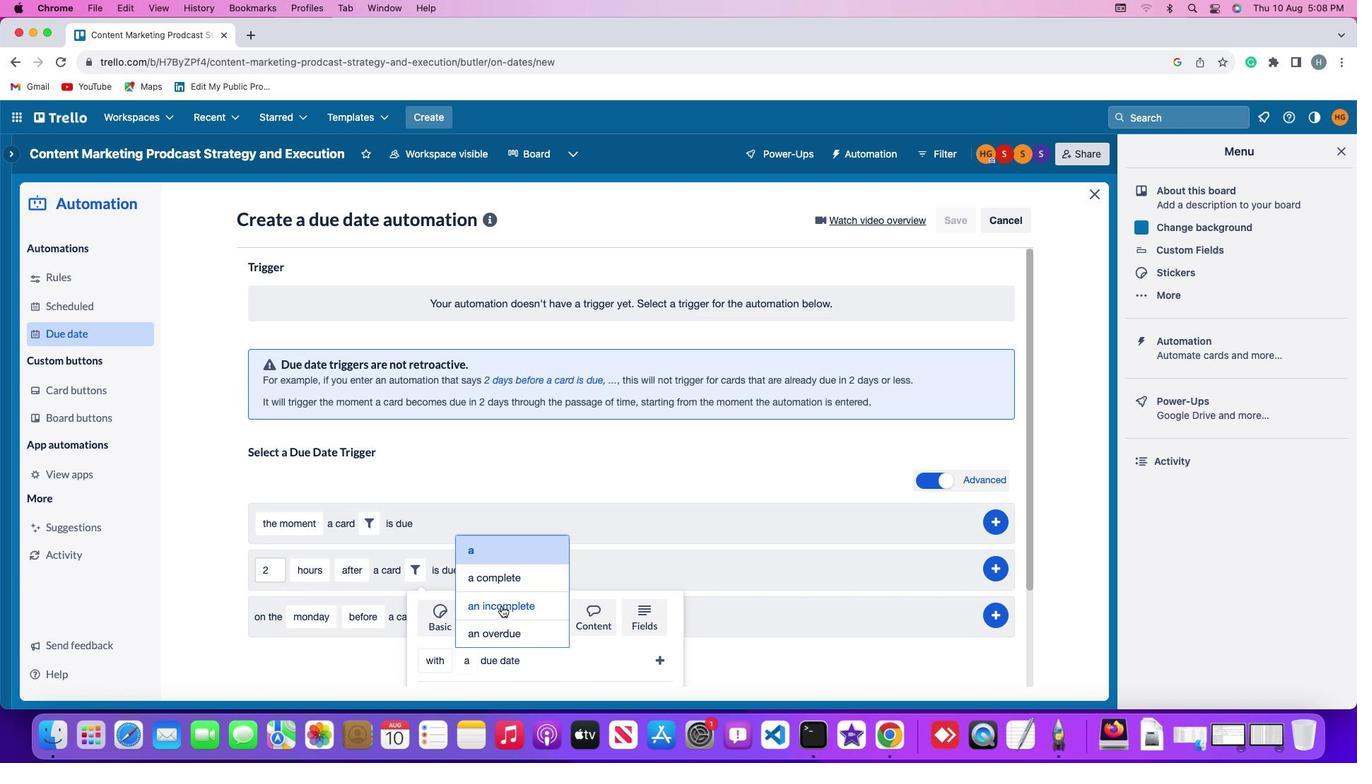 
Action: Mouse moved to (656, 657)
Screenshot: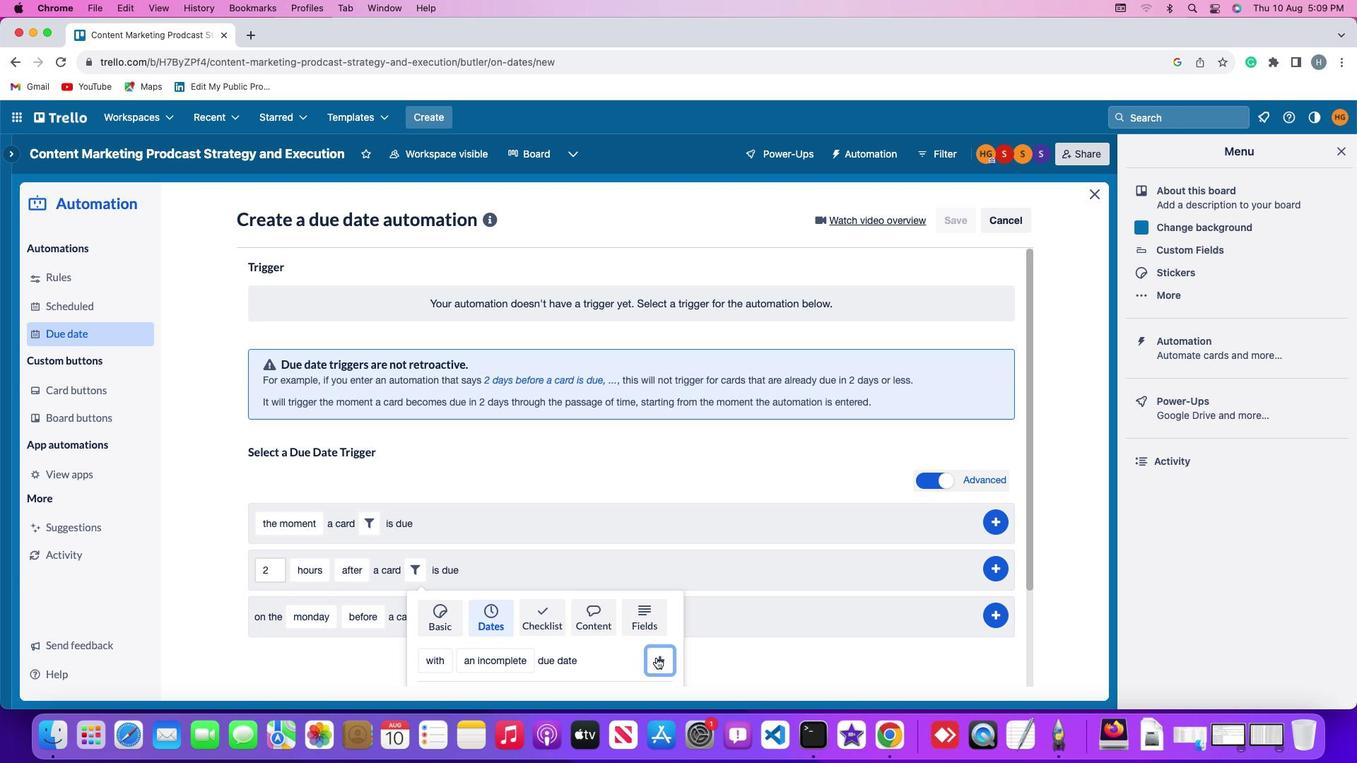 
Action: Mouse pressed left at (656, 657)
Screenshot: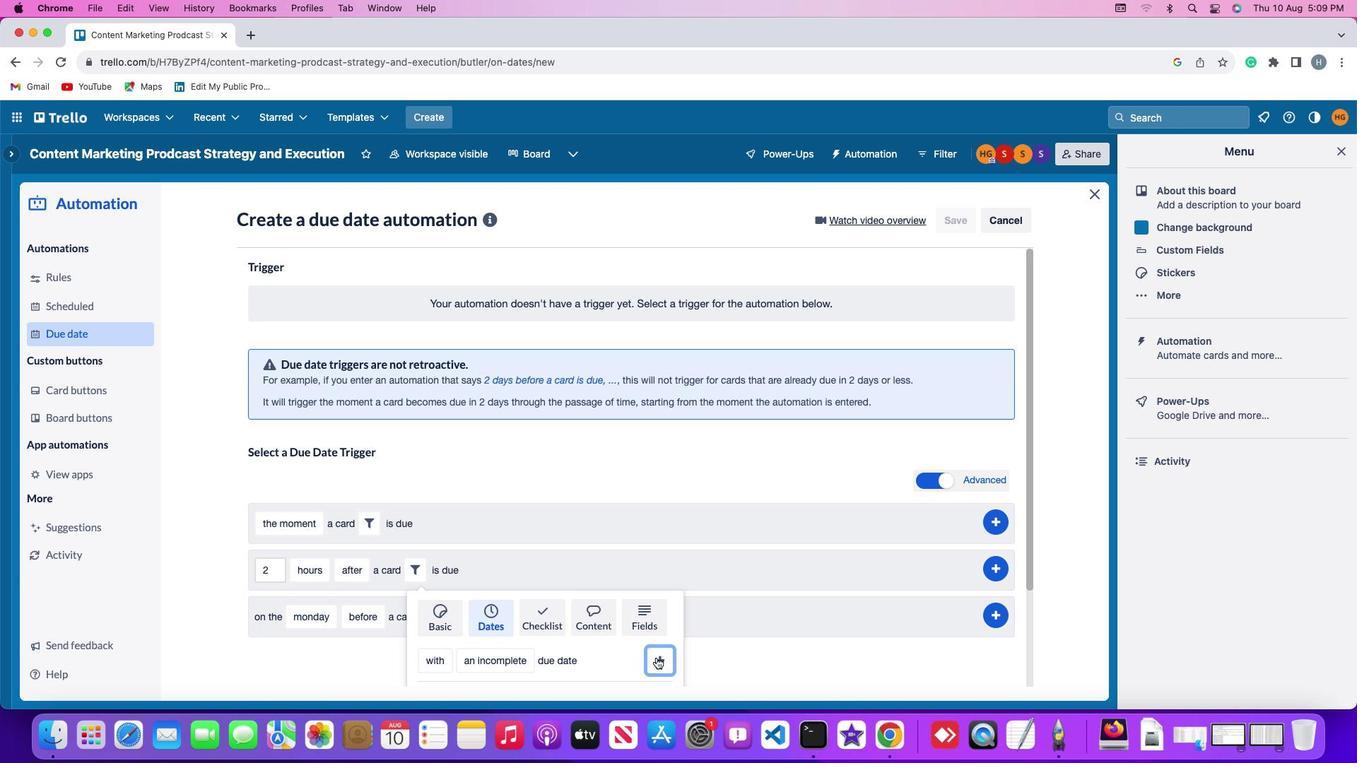 
Action: Mouse moved to (998, 565)
Screenshot: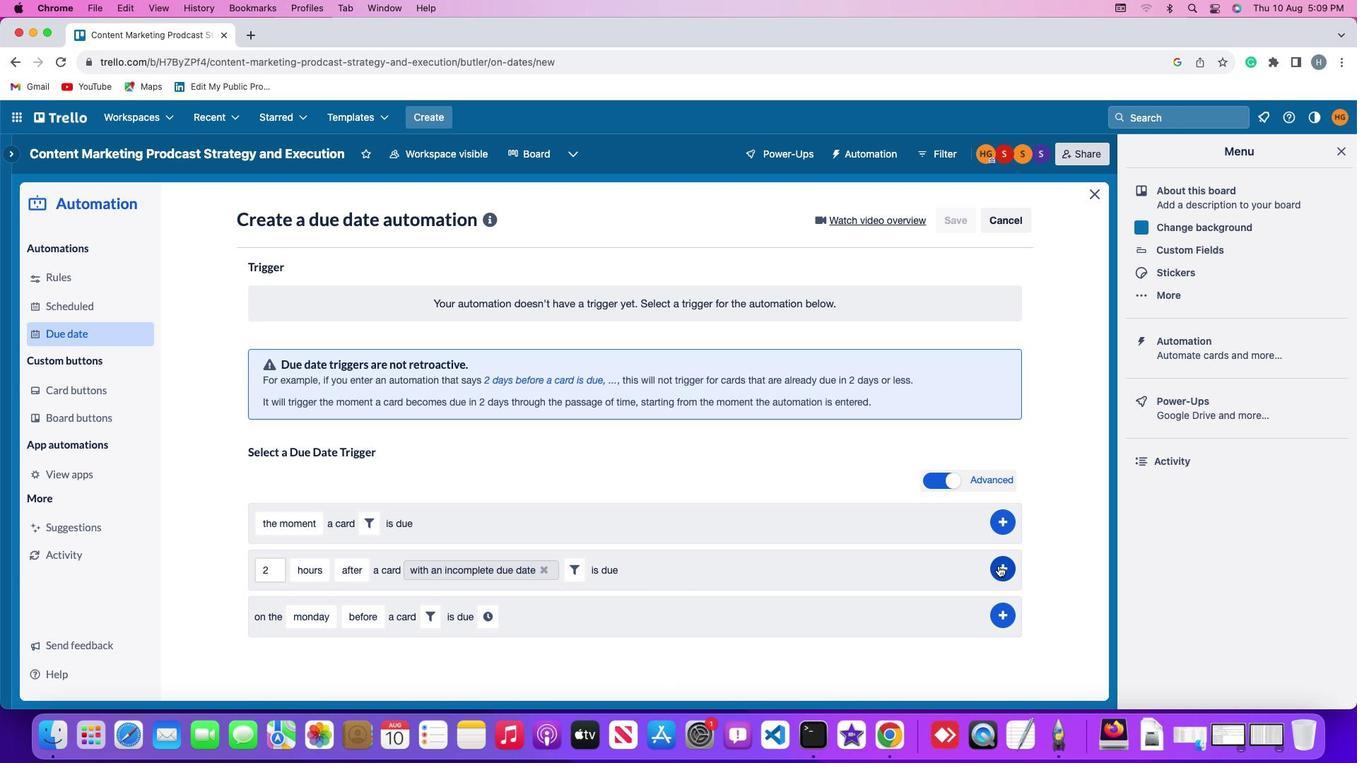 
Action: Mouse pressed left at (998, 565)
Screenshot: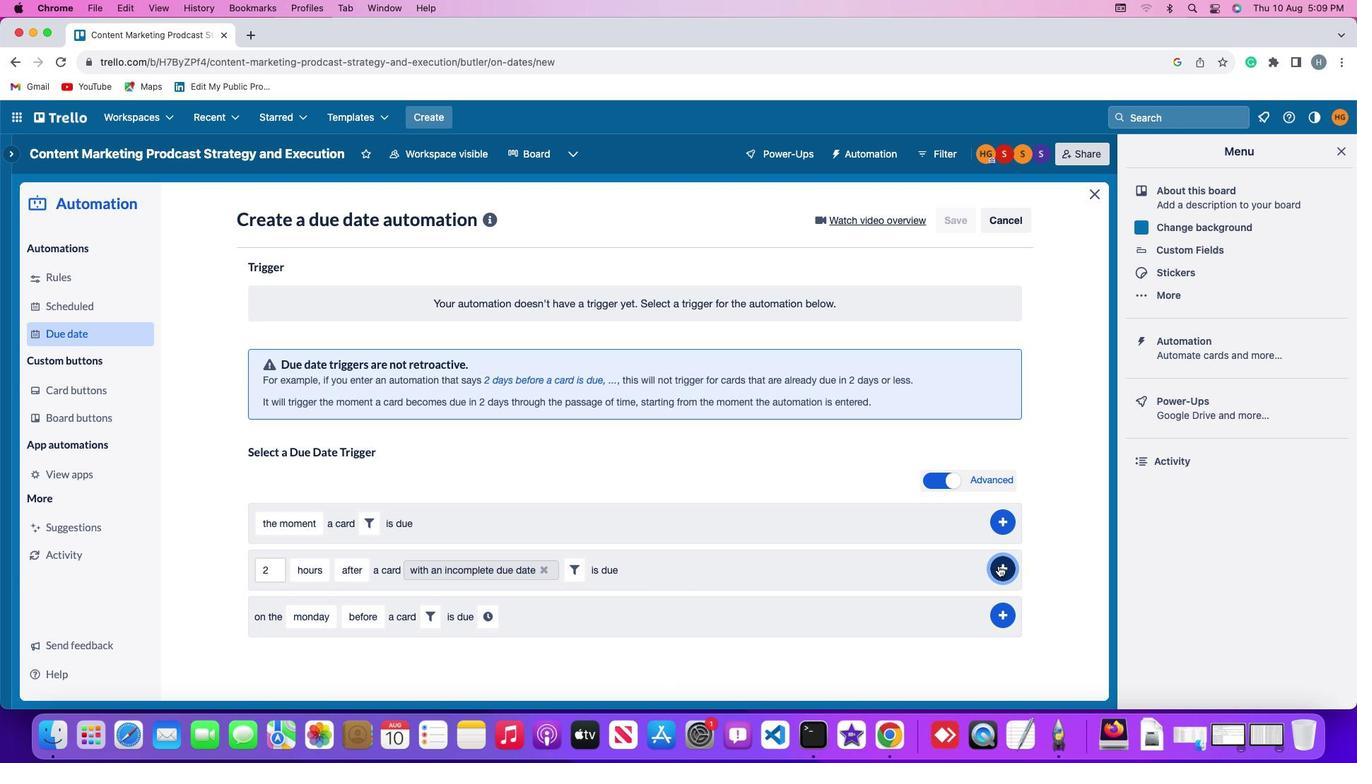 
Action: Mouse moved to (1053, 480)
Screenshot: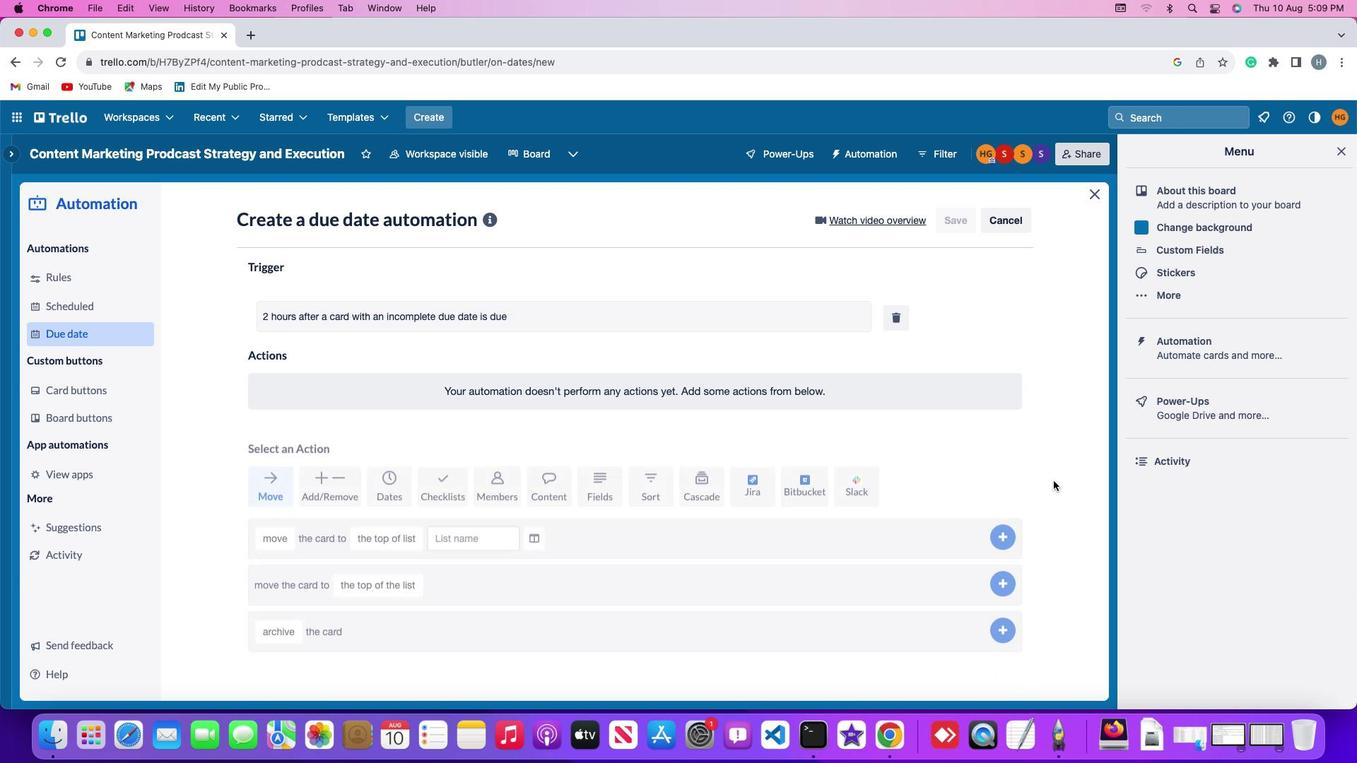 
